 Task: Search one way flight ticket for 5 adults, 2 children, 1 infant in seat and 1 infant on lap in economy from Texarkana: Texarkana Regional Airport (webb Field) to Gillette: Gillette Campbell County Airport on 5-1-2023. Choice of flights is Westjet. Number of bags: 2 checked bags. Price is upto 73000. Outbound departure time preference is 19:30. Flight should be less emission only.
Action: Mouse moved to (323, 210)
Screenshot: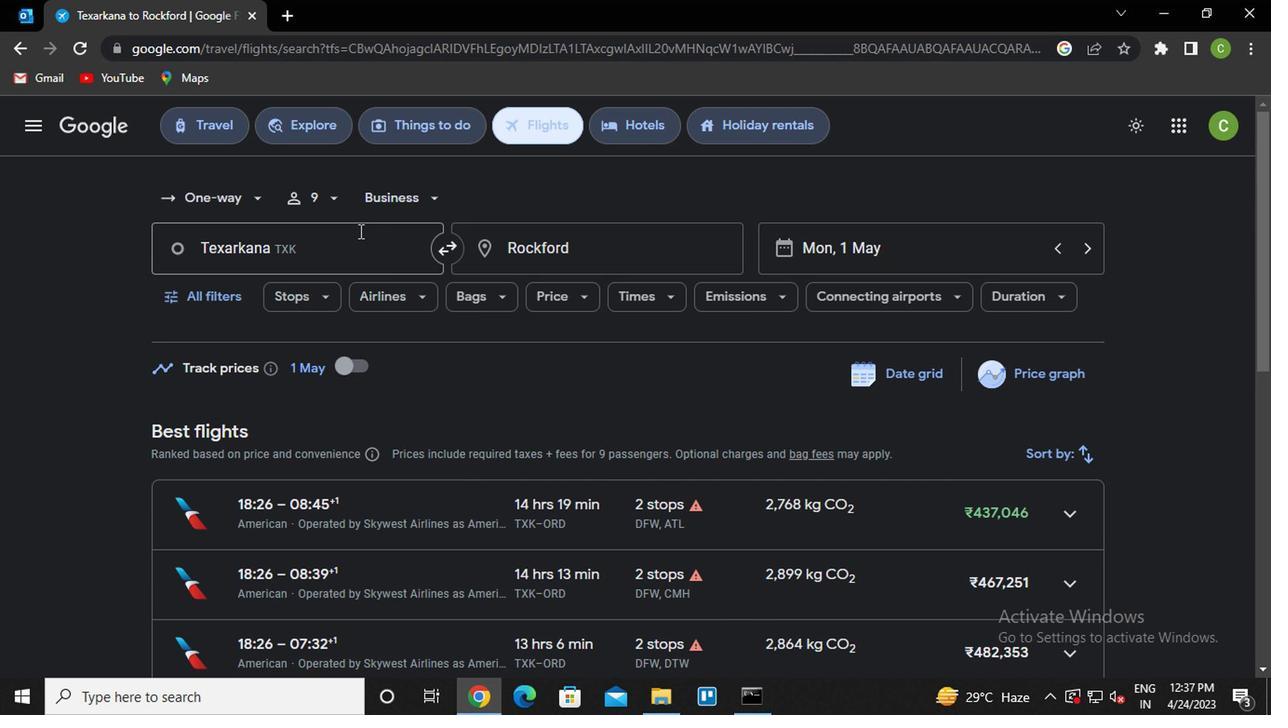 
Action: Mouse pressed left at (323, 210)
Screenshot: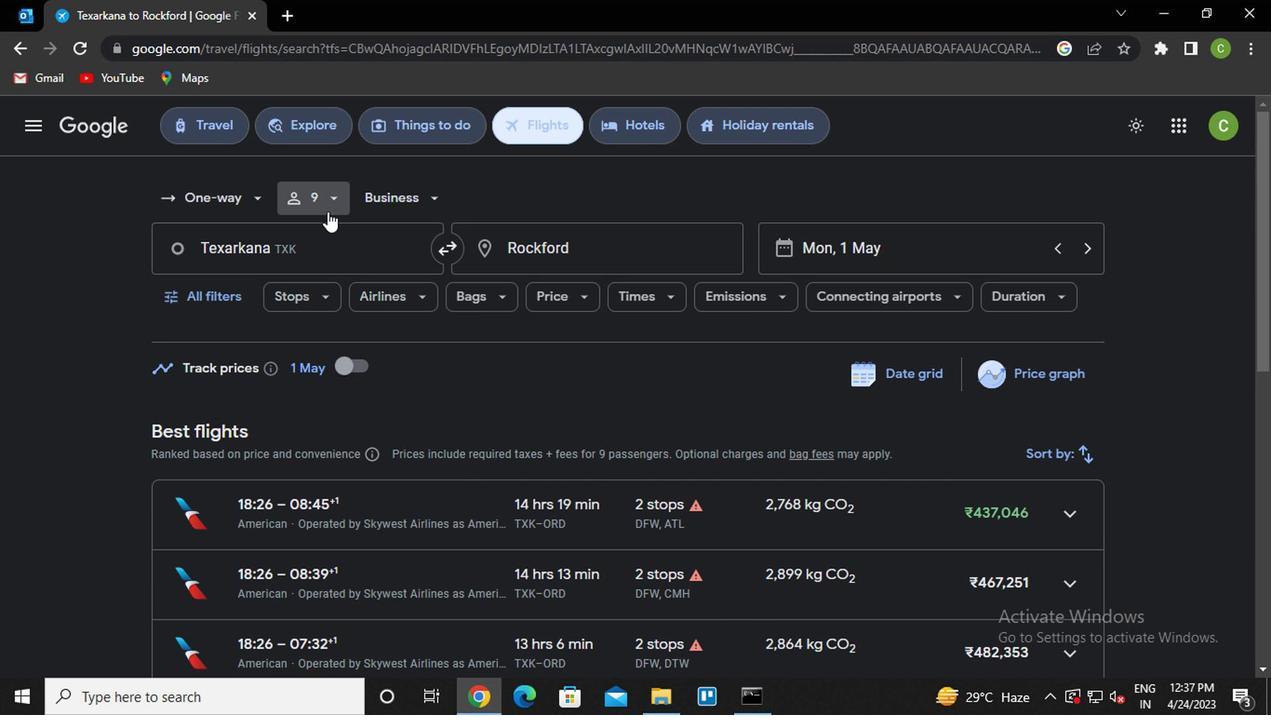
Action: Mouse moved to (456, 291)
Screenshot: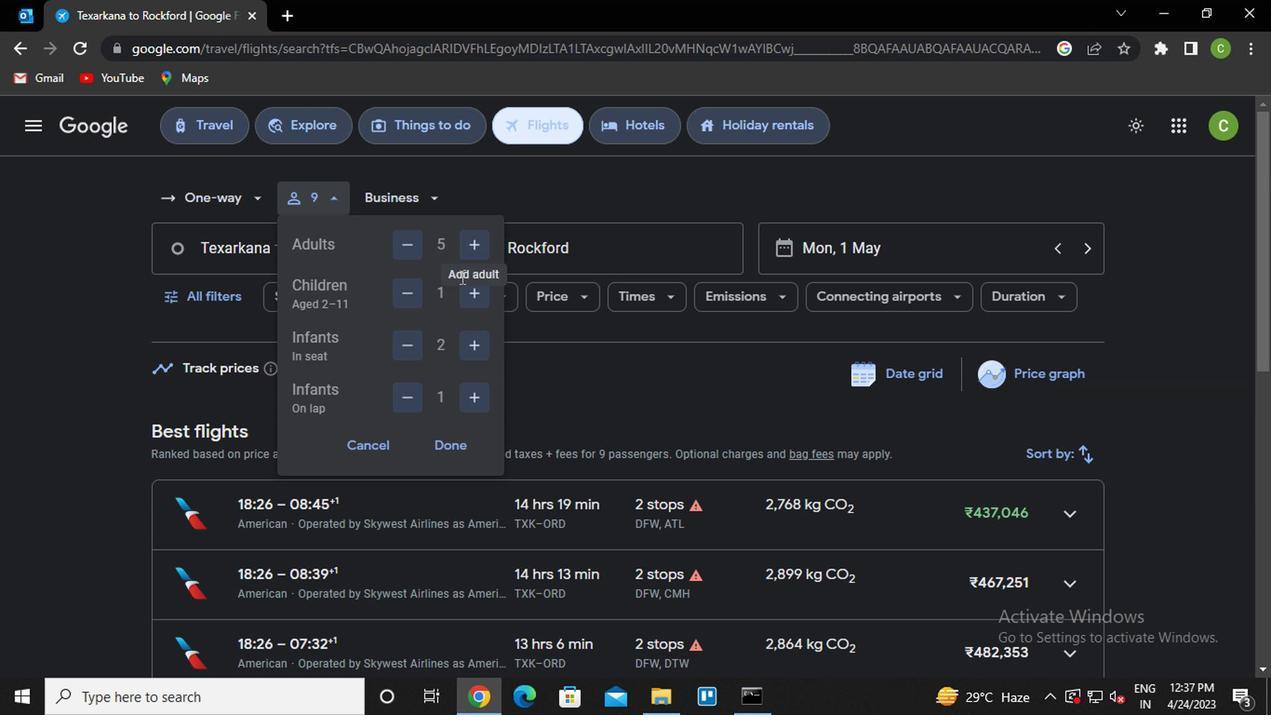 
Action: Mouse pressed left at (456, 291)
Screenshot: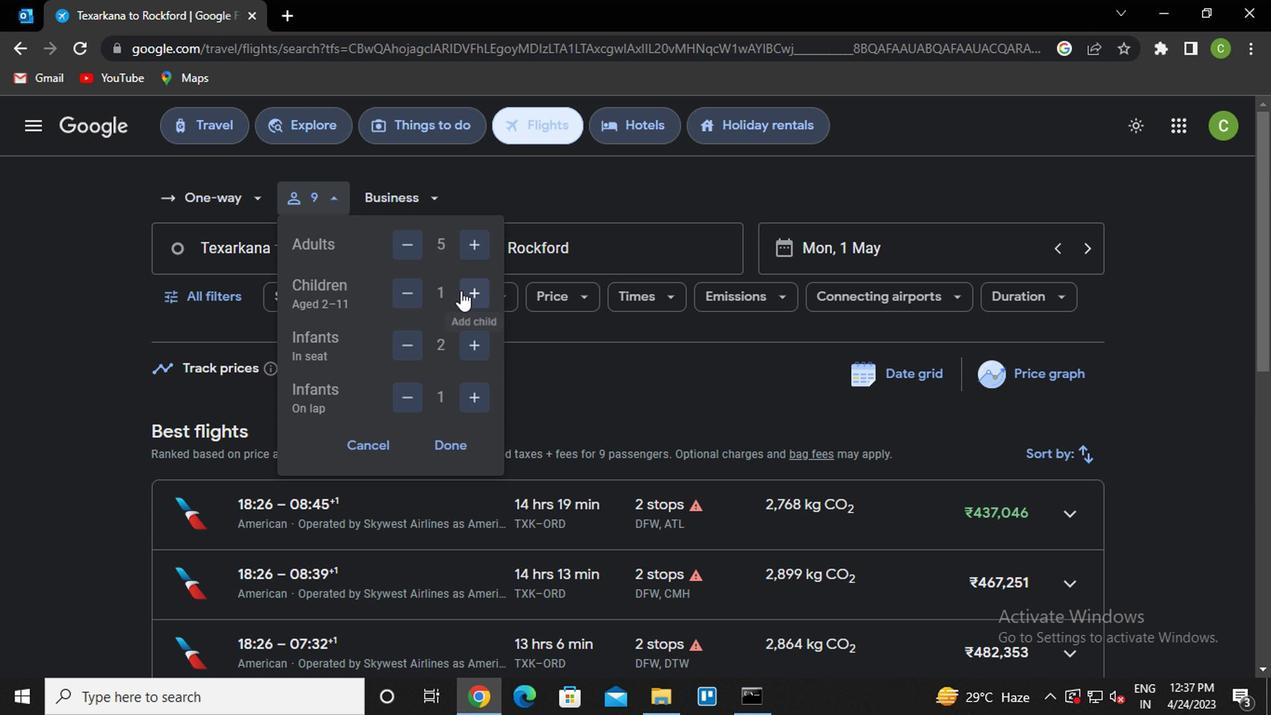
Action: Mouse moved to (407, 342)
Screenshot: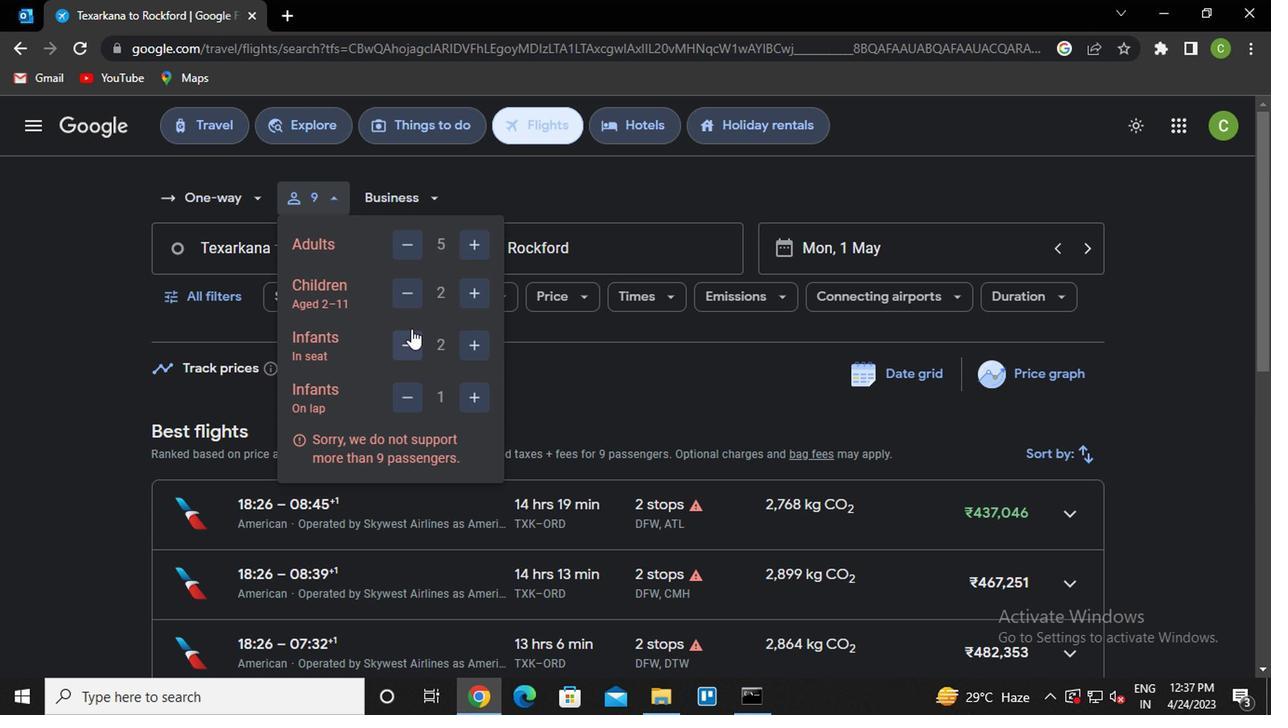 
Action: Mouse pressed left at (407, 342)
Screenshot: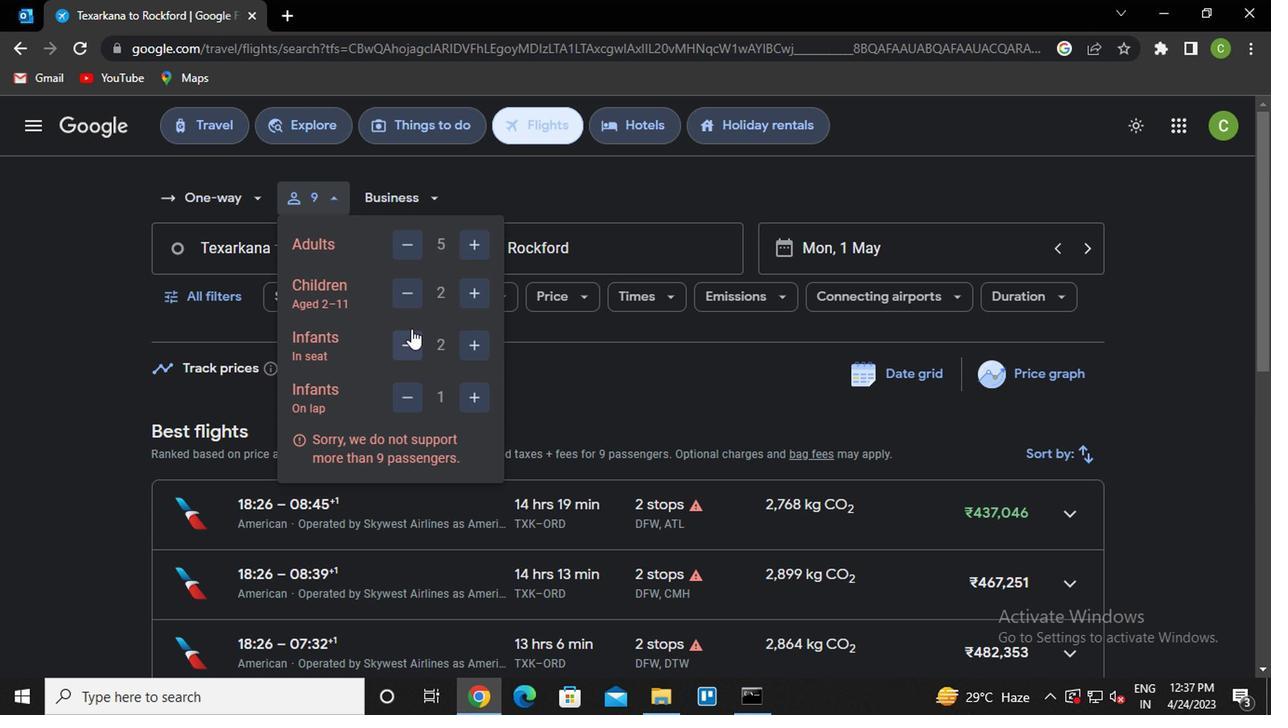
Action: Mouse moved to (440, 452)
Screenshot: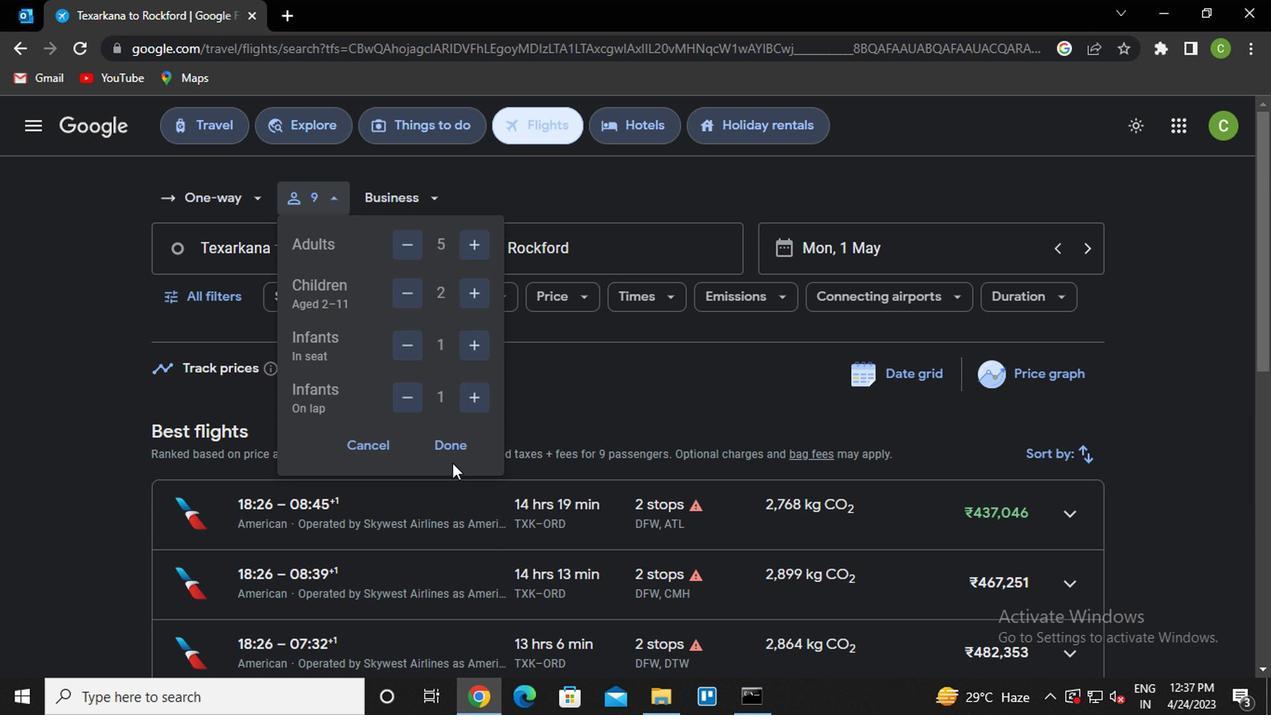 
Action: Mouse pressed left at (440, 452)
Screenshot: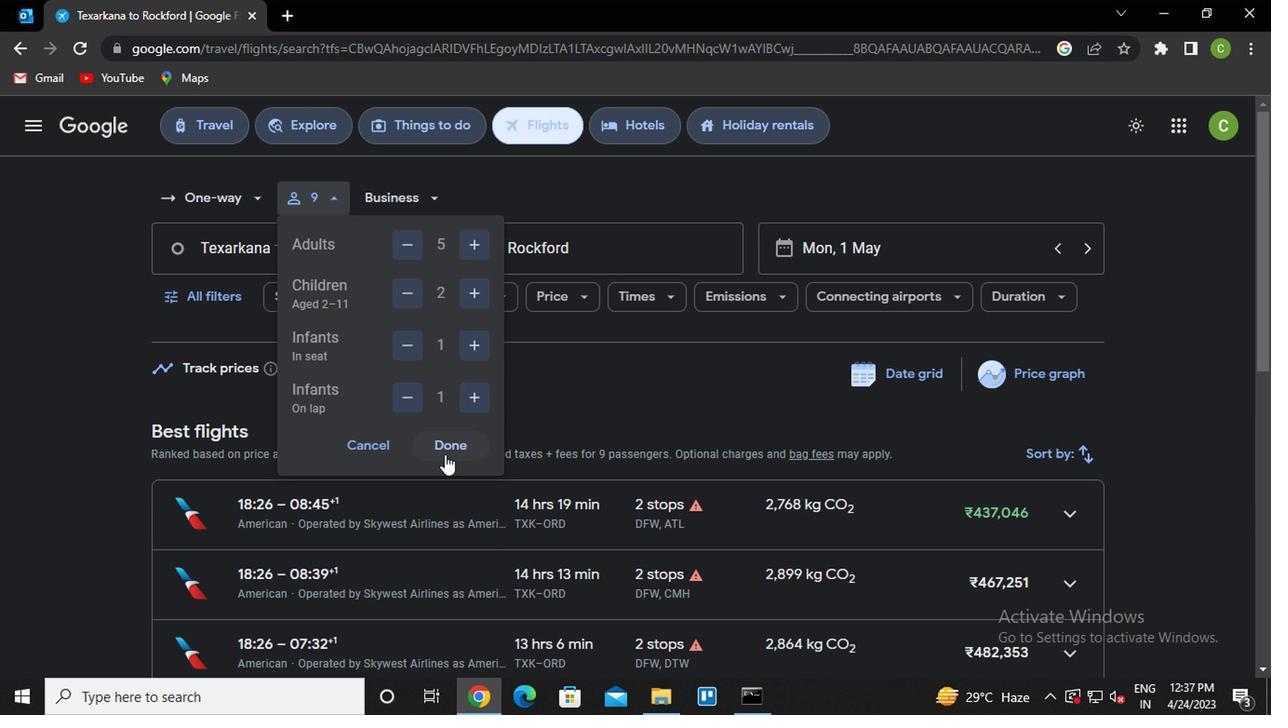 
Action: Mouse moved to (399, 207)
Screenshot: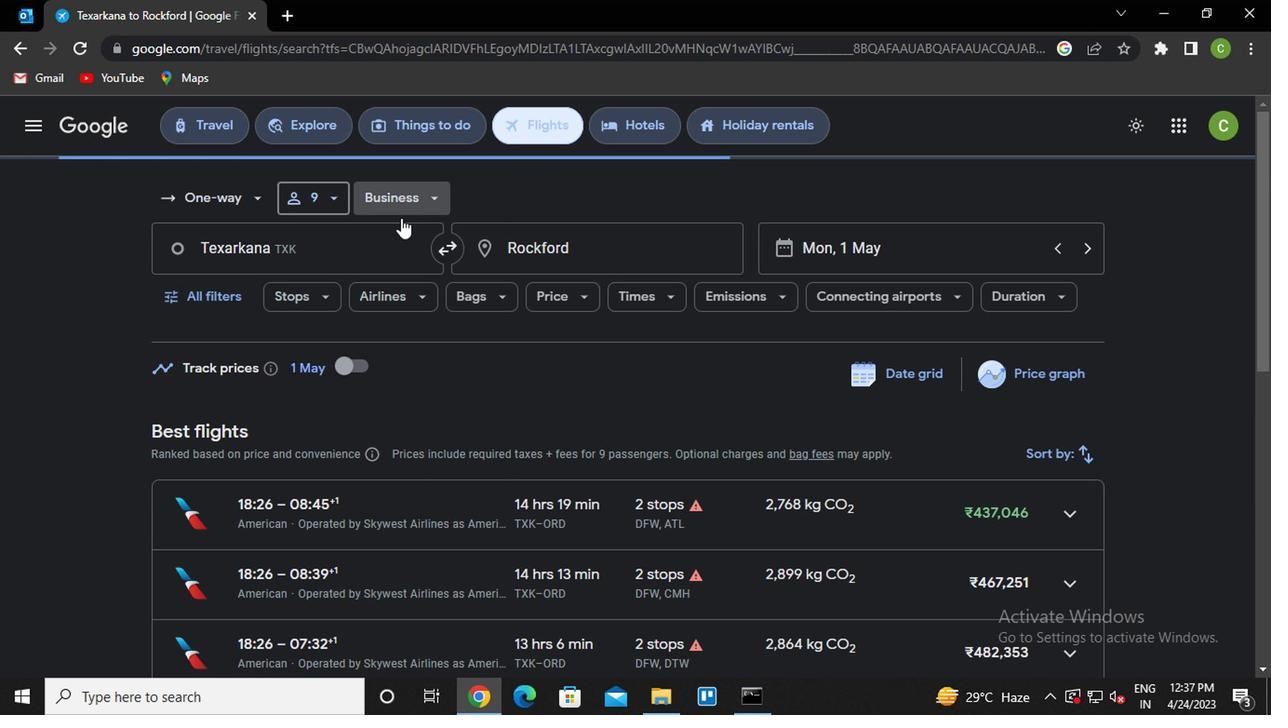 
Action: Mouse pressed left at (399, 207)
Screenshot: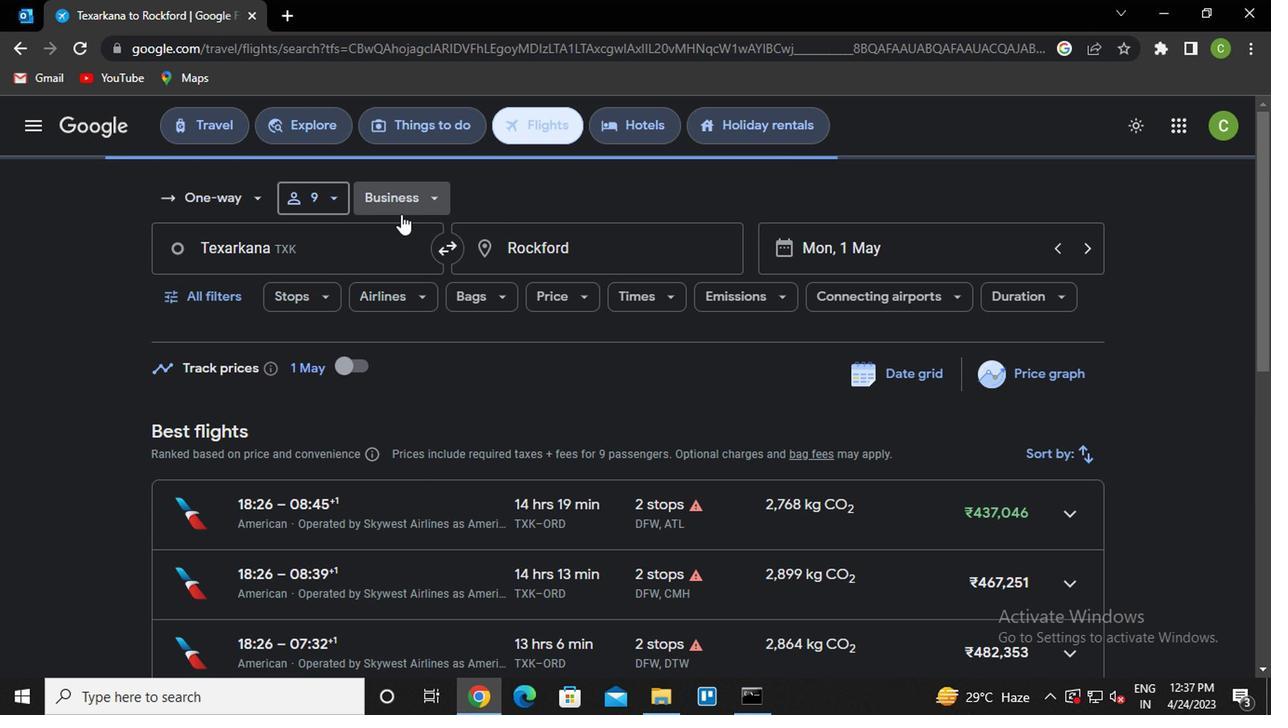 
Action: Mouse moved to (482, 253)
Screenshot: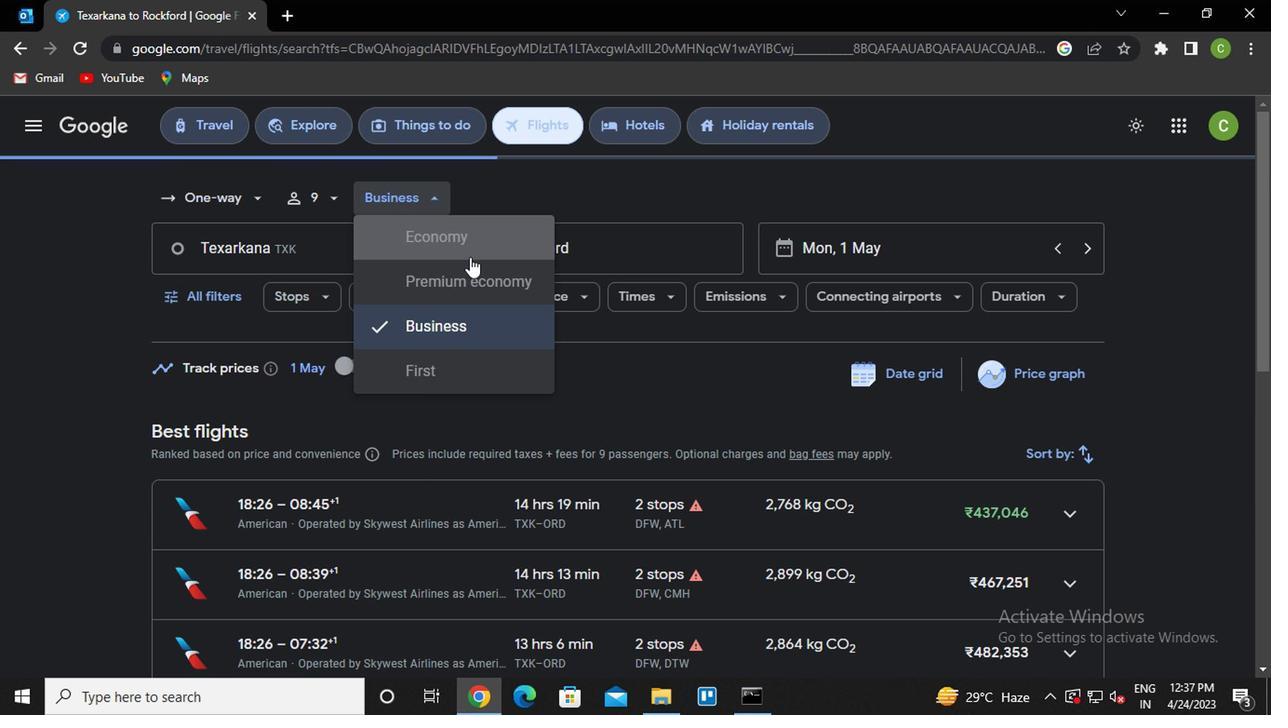 
Action: Mouse pressed left at (482, 253)
Screenshot: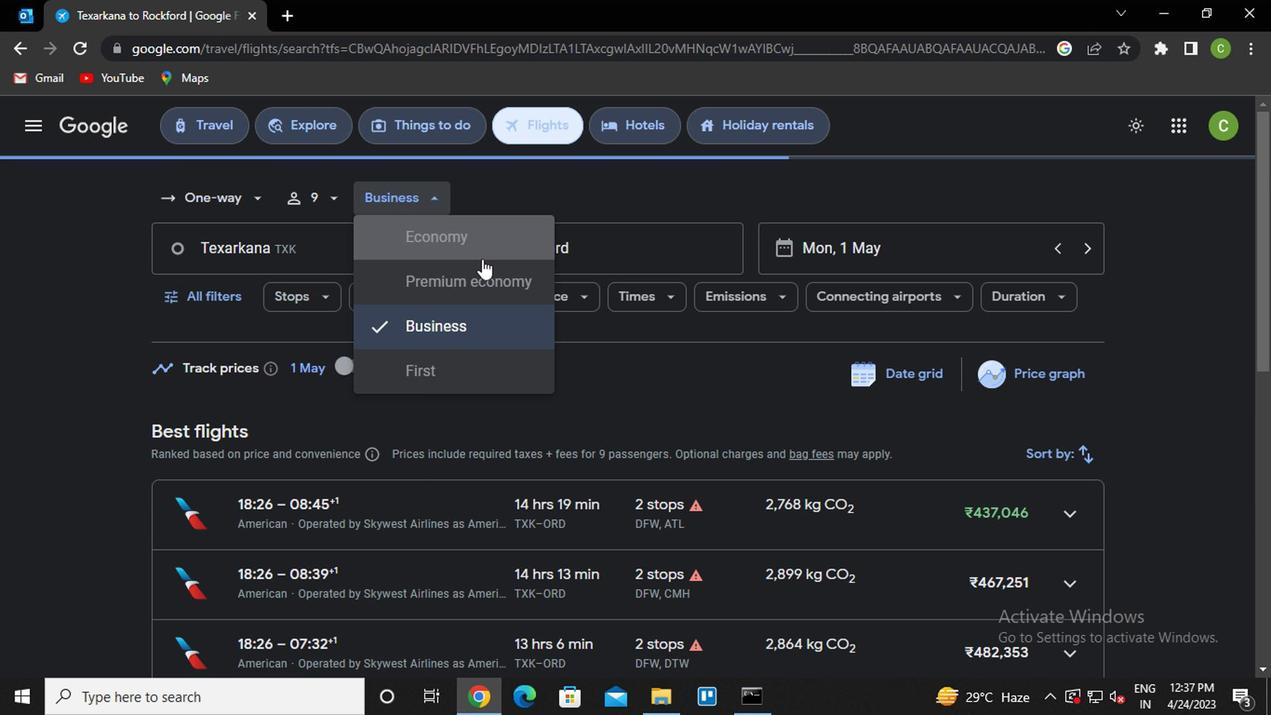 
Action: Mouse moved to (307, 264)
Screenshot: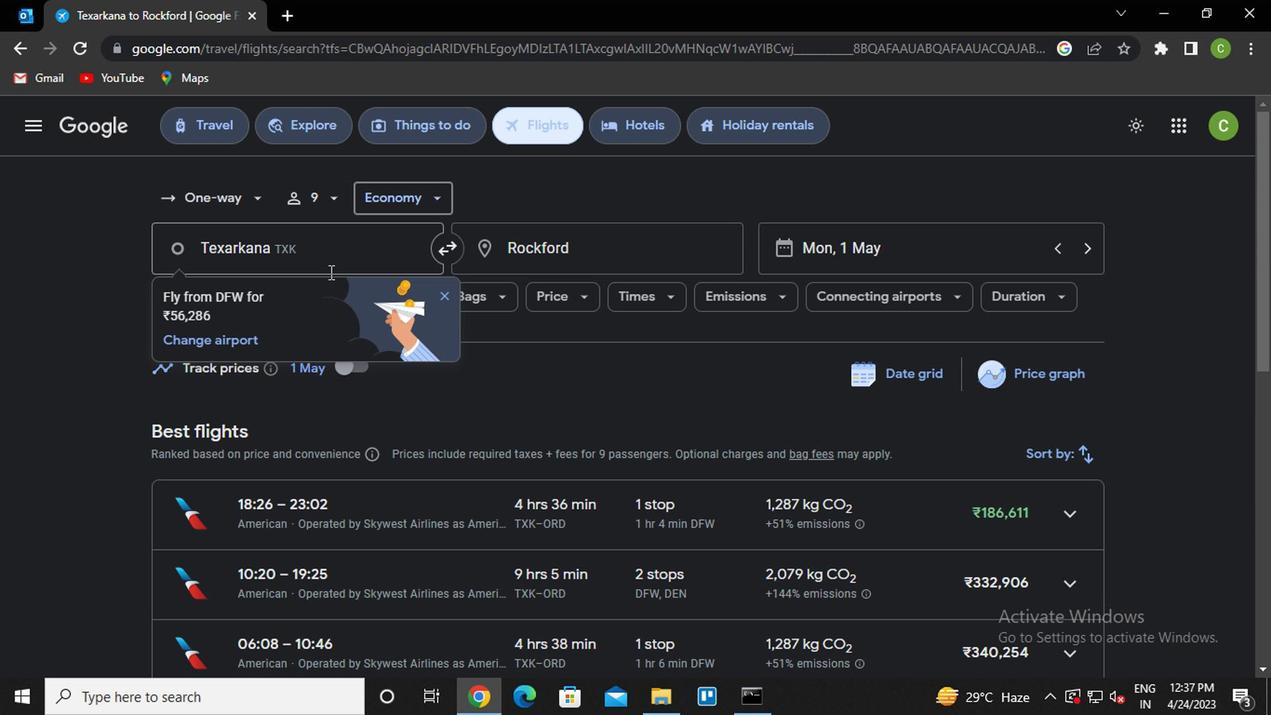 
Action: Mouse pressed left at (307, 264)
Screenshot: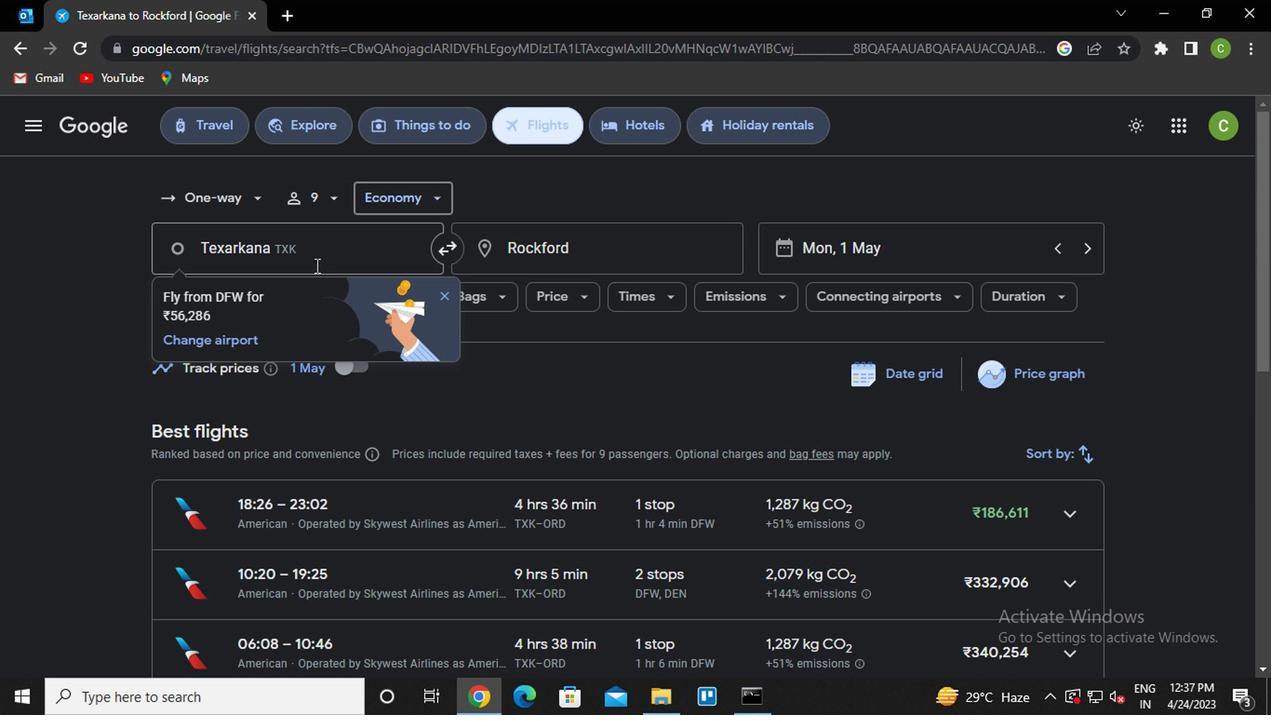 
Action: Mouse moved to (349, 306)
Screenshot: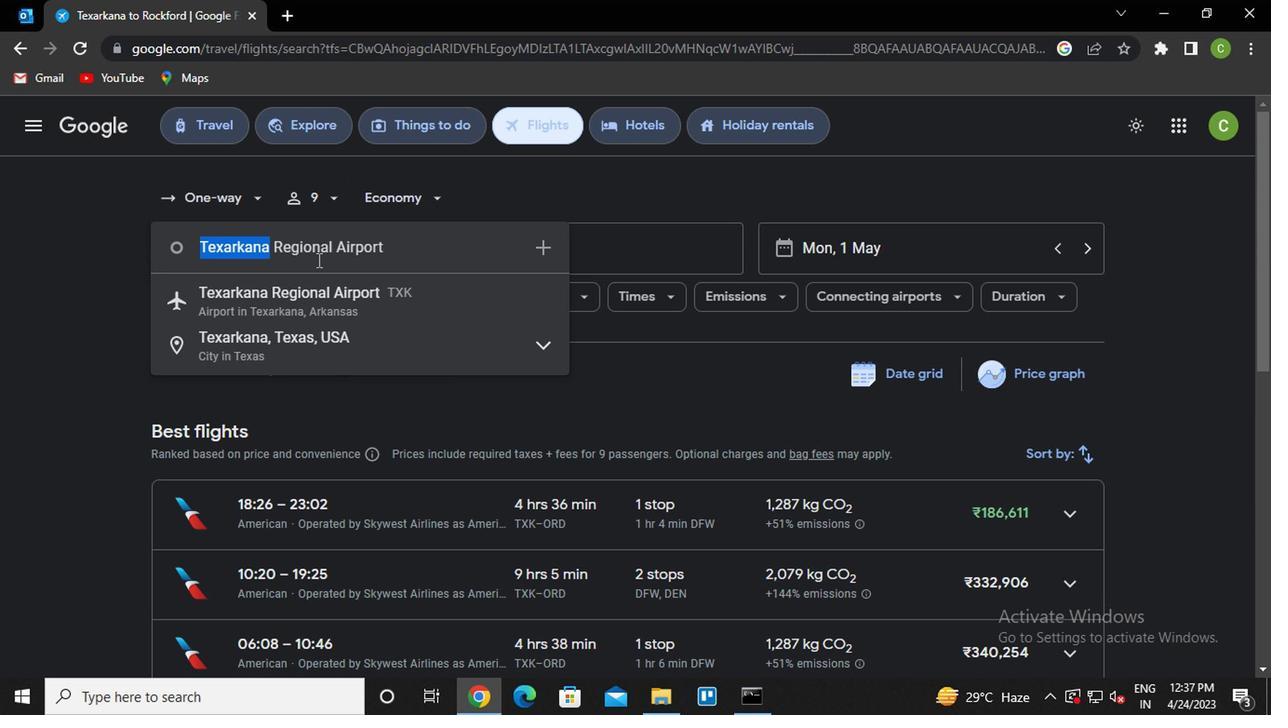 
Action: Mouse pressed left at (349, 306)
Screenshot: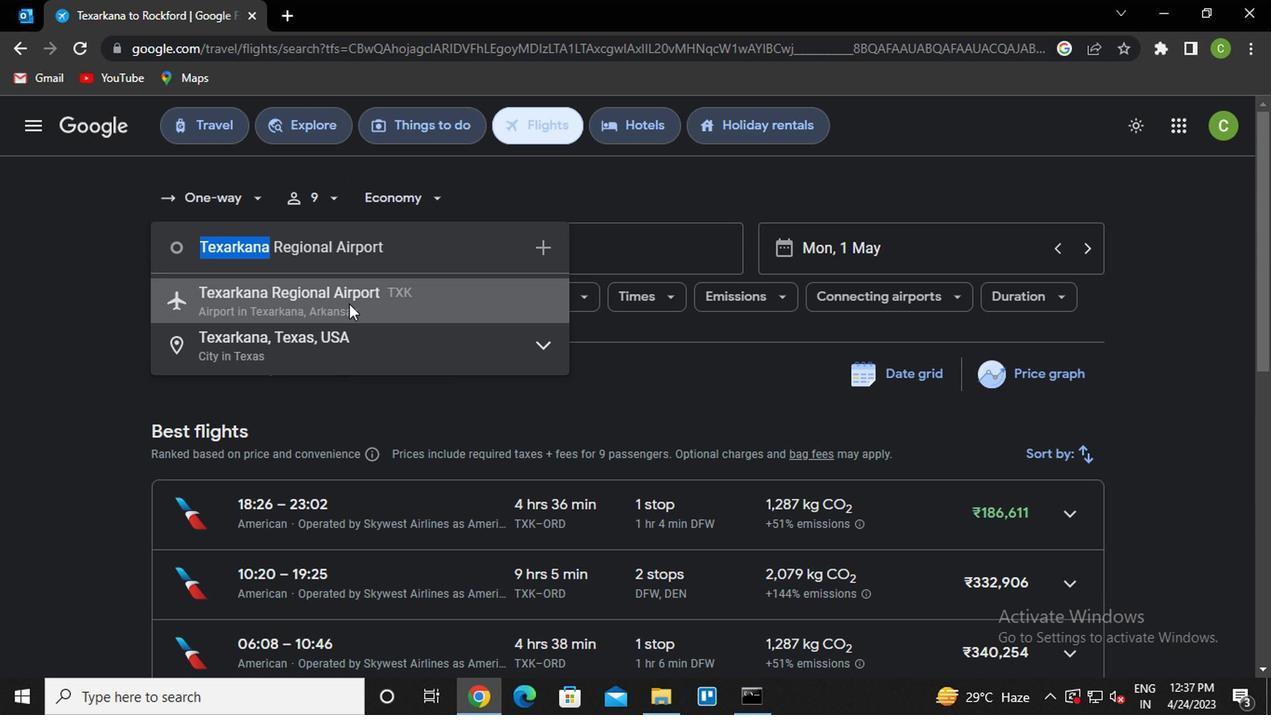 
Action: Mouse moved to (593, 256)
Screenshot: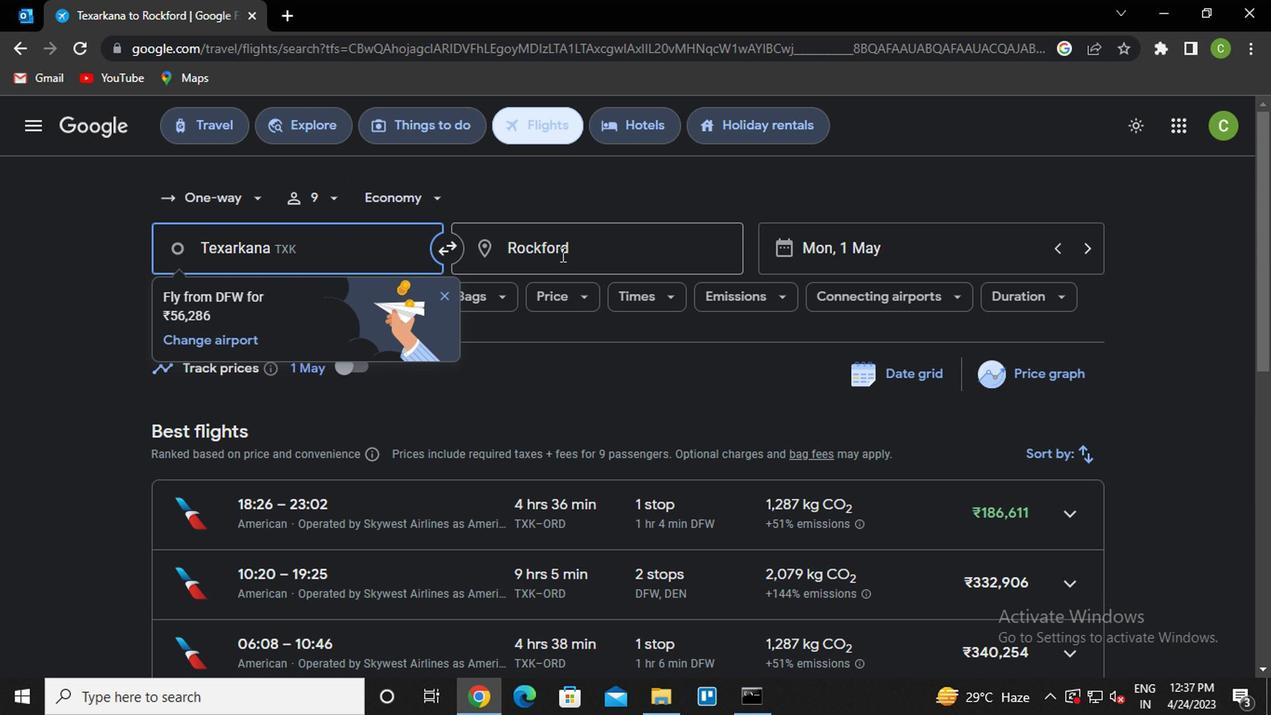 
Action: Mouse pressed left at (593, 256)
Screenshot: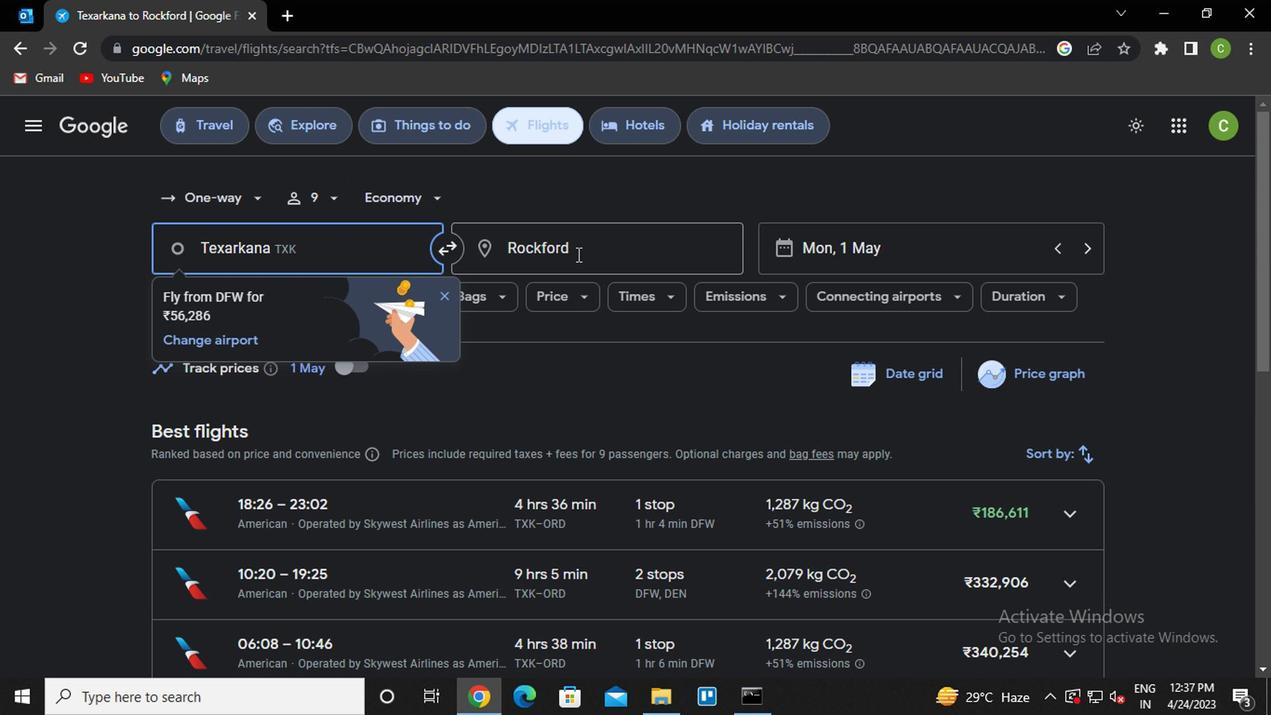 
Action: Mouse moved to (621, 286)
Screenshot: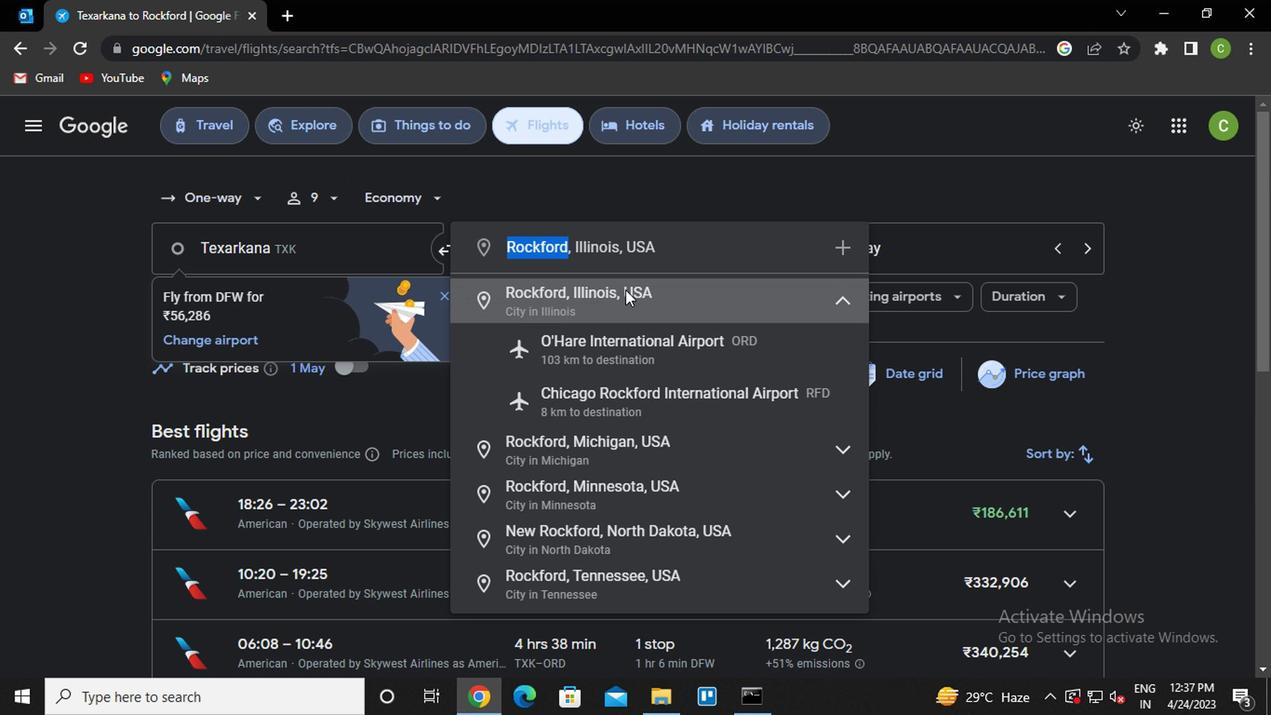 
Action: Key pressed g<Key.caps_lock>illette<Key.enter>
Screenshot: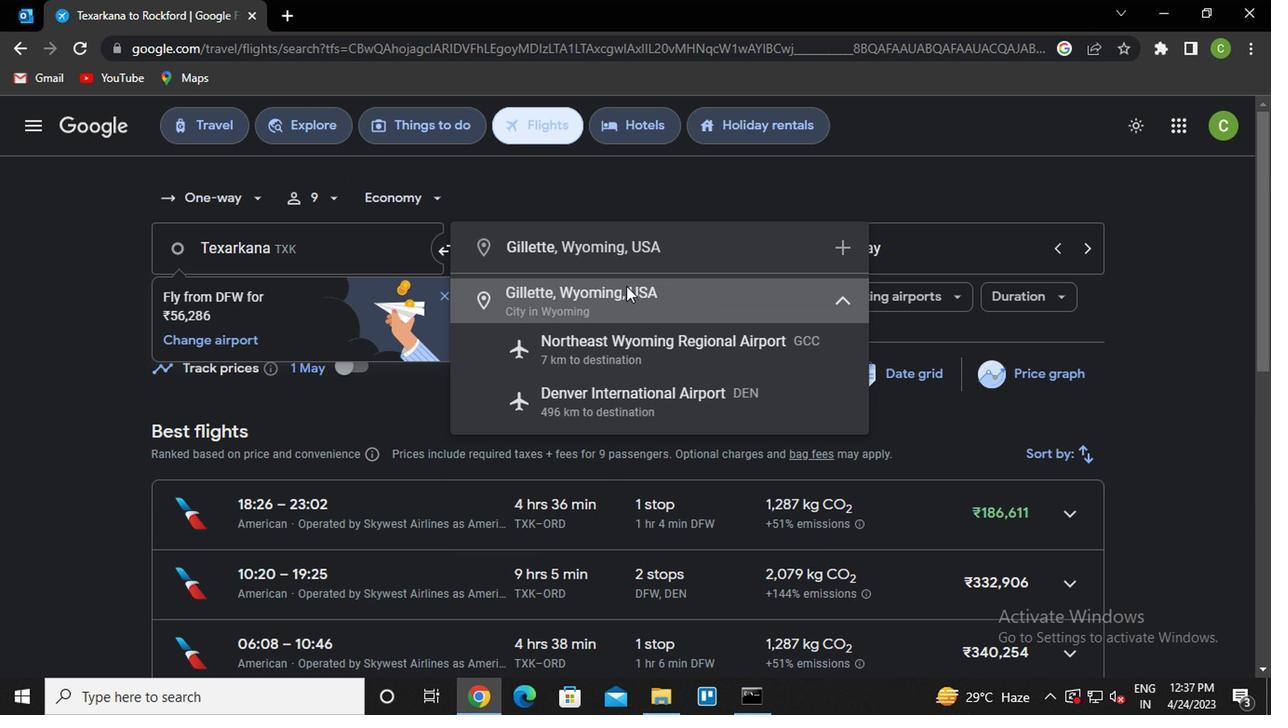 
Action: Mouse moved to (121, 302)
Screenshot: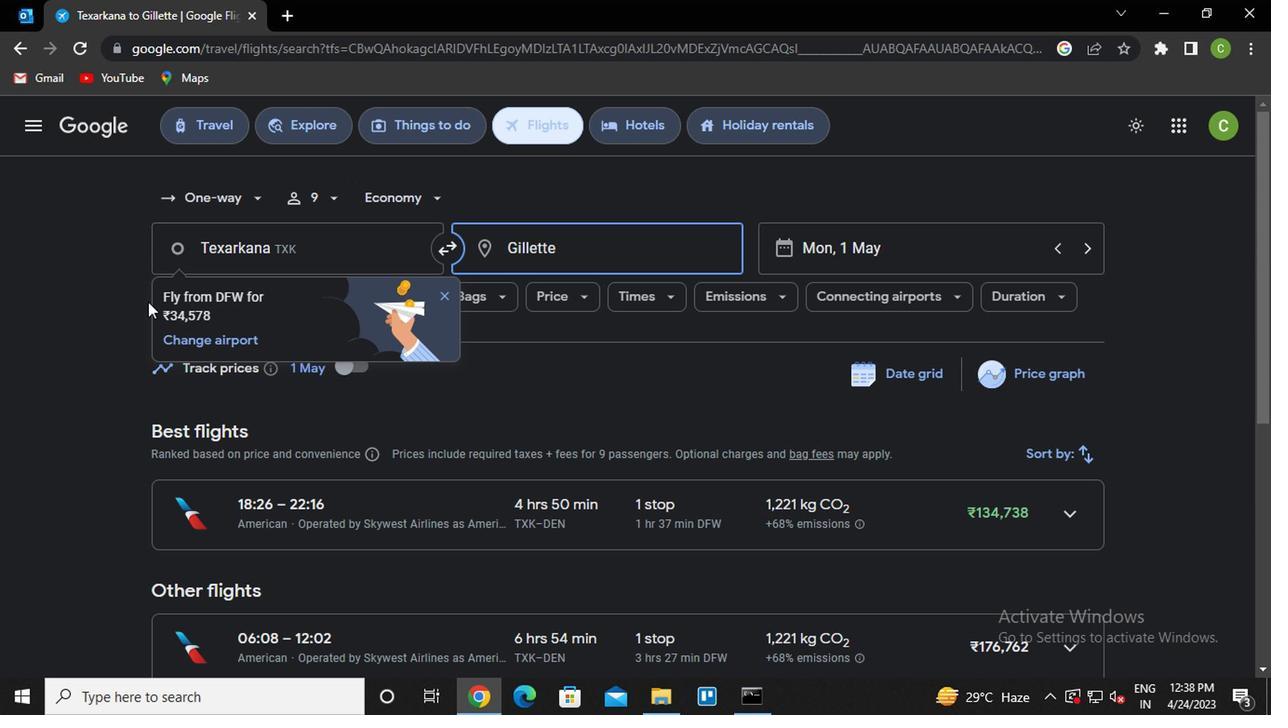 
Action: Mouse pressed left at (121, 302)
Screenshot: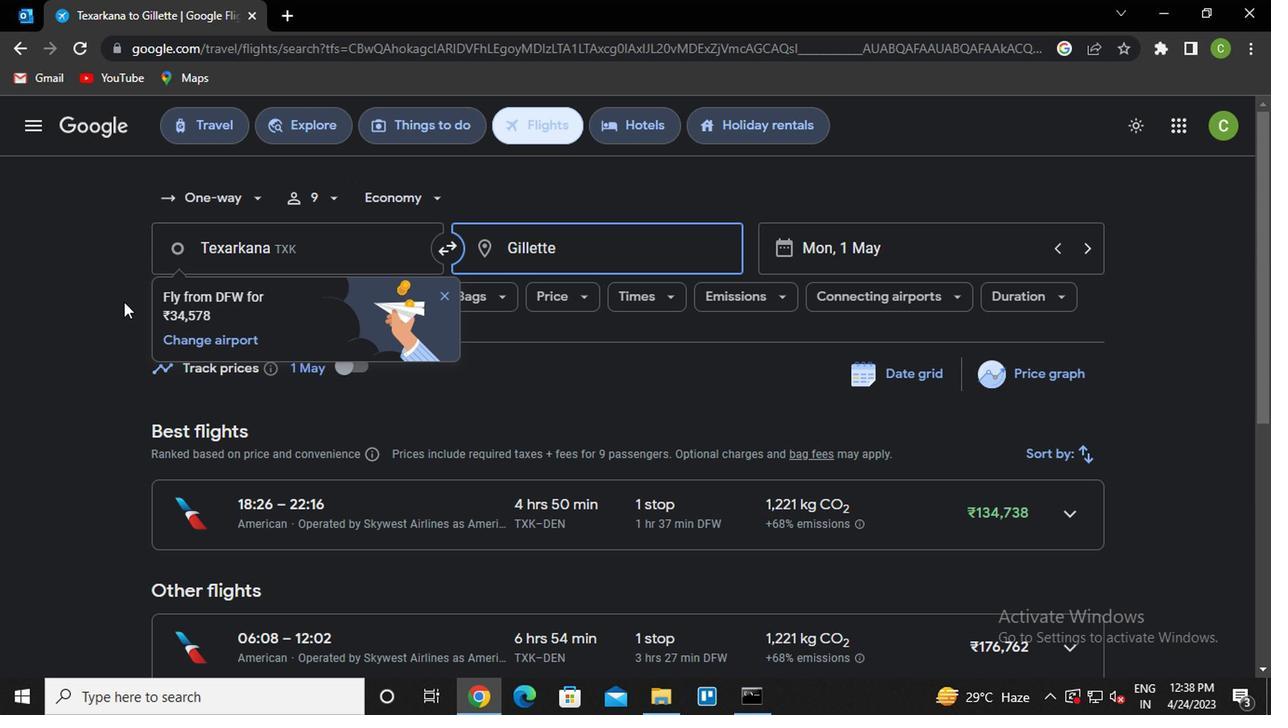 
Action: Mouse moved to (439, 293)
Screenshot: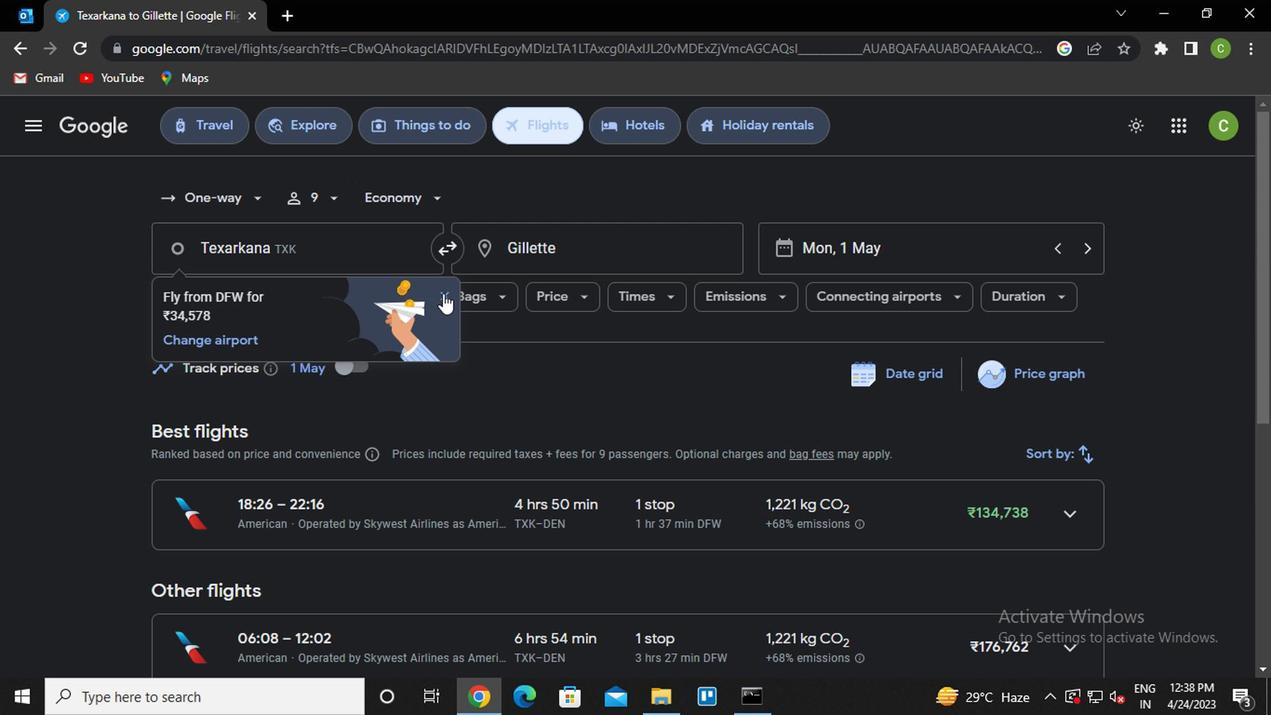 
Action: Mouse pressed left at (439, 293)
Screenshot: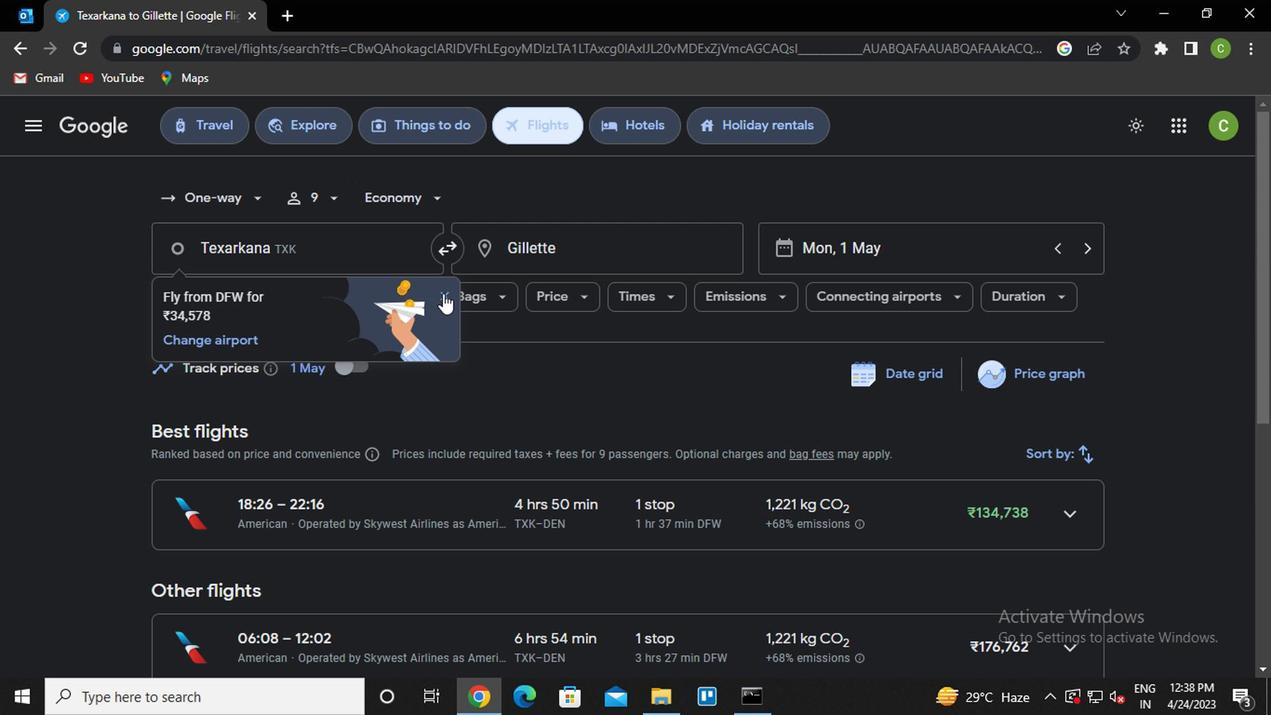 
Action: Mouse moved to (188, 295)
Screenshot: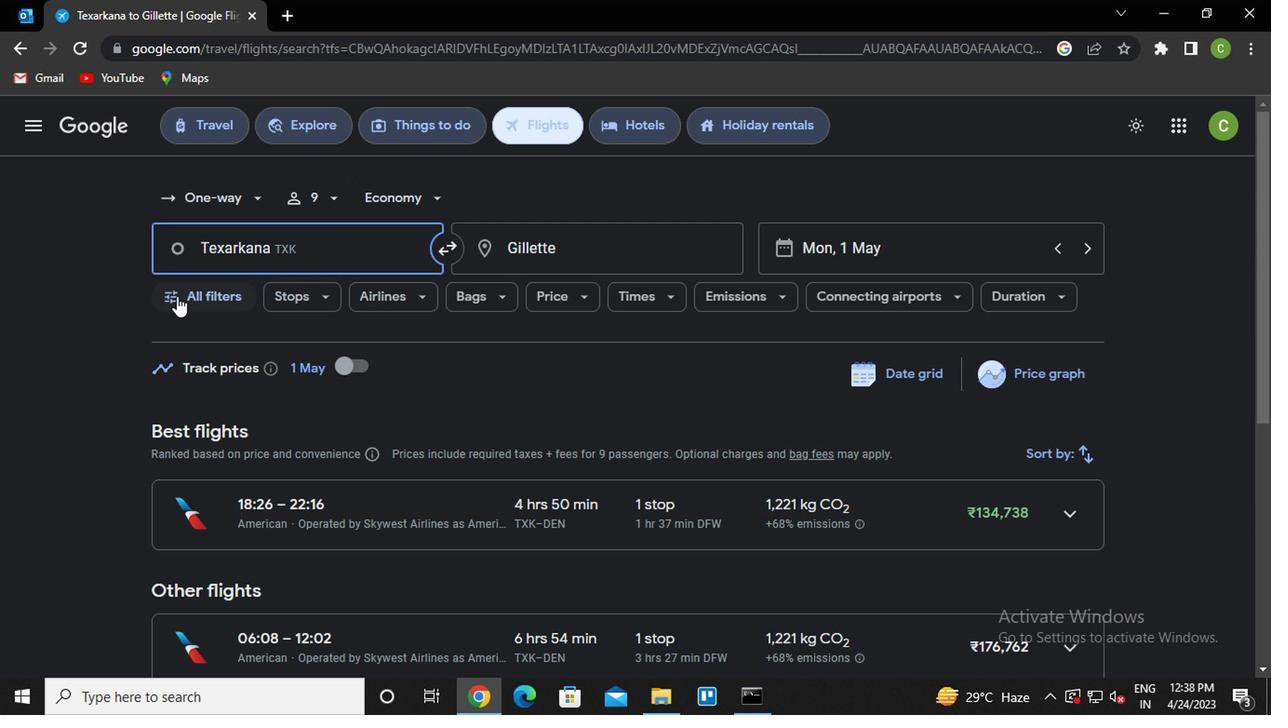 
Action: Mouse pressed left at (188, 295)
Screenshot: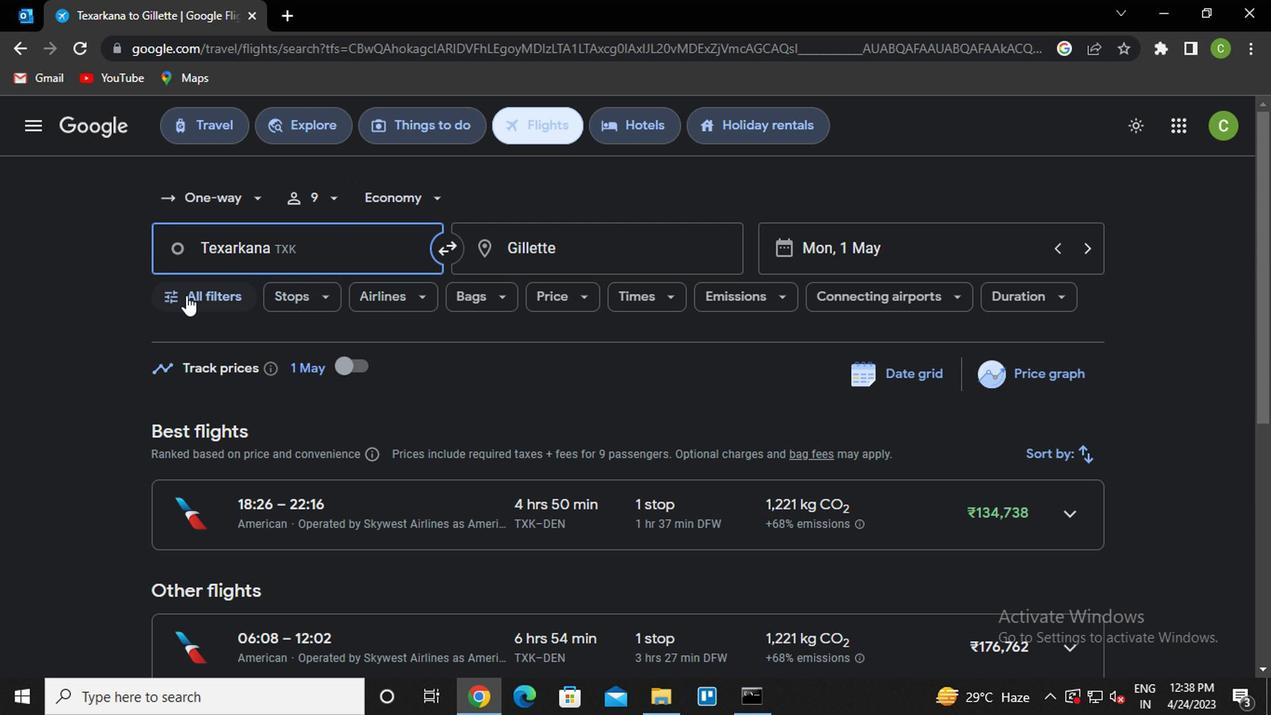 
Action: Mouse moved to (281, 427)
Screenshot: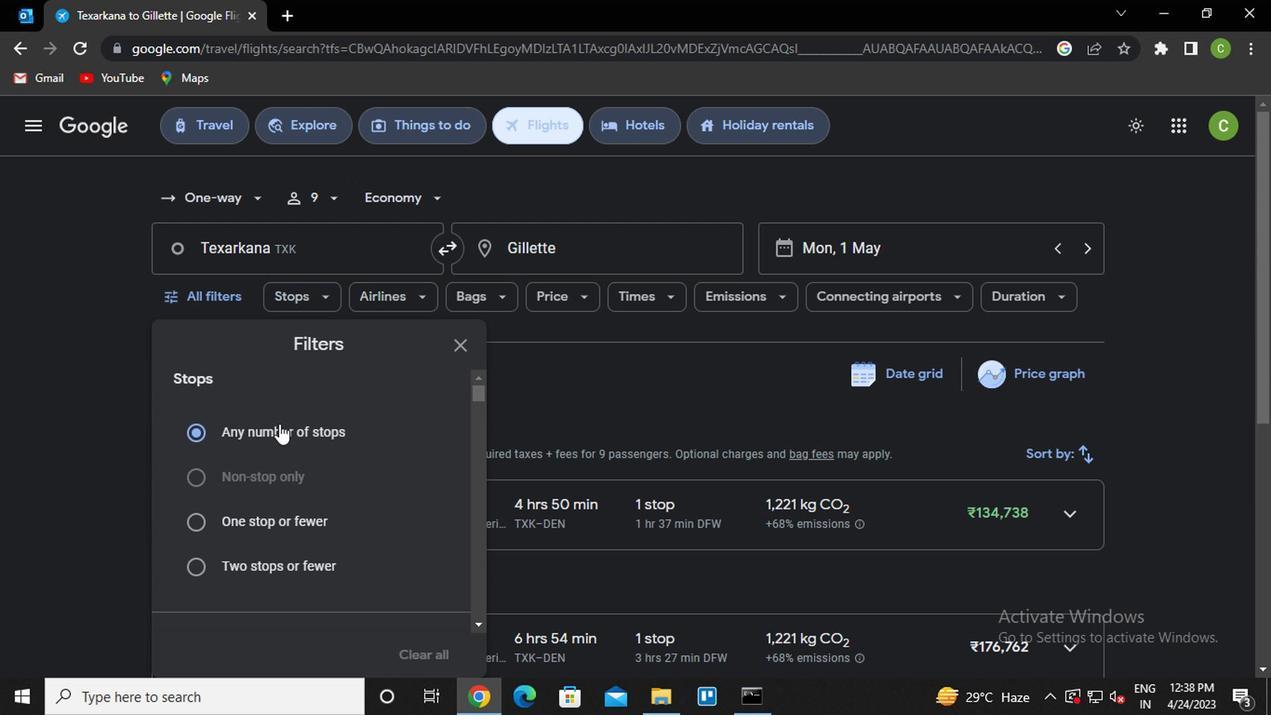 
Action: Mouse scrolled (281, 425) with delta (0, -1)
Screenshot: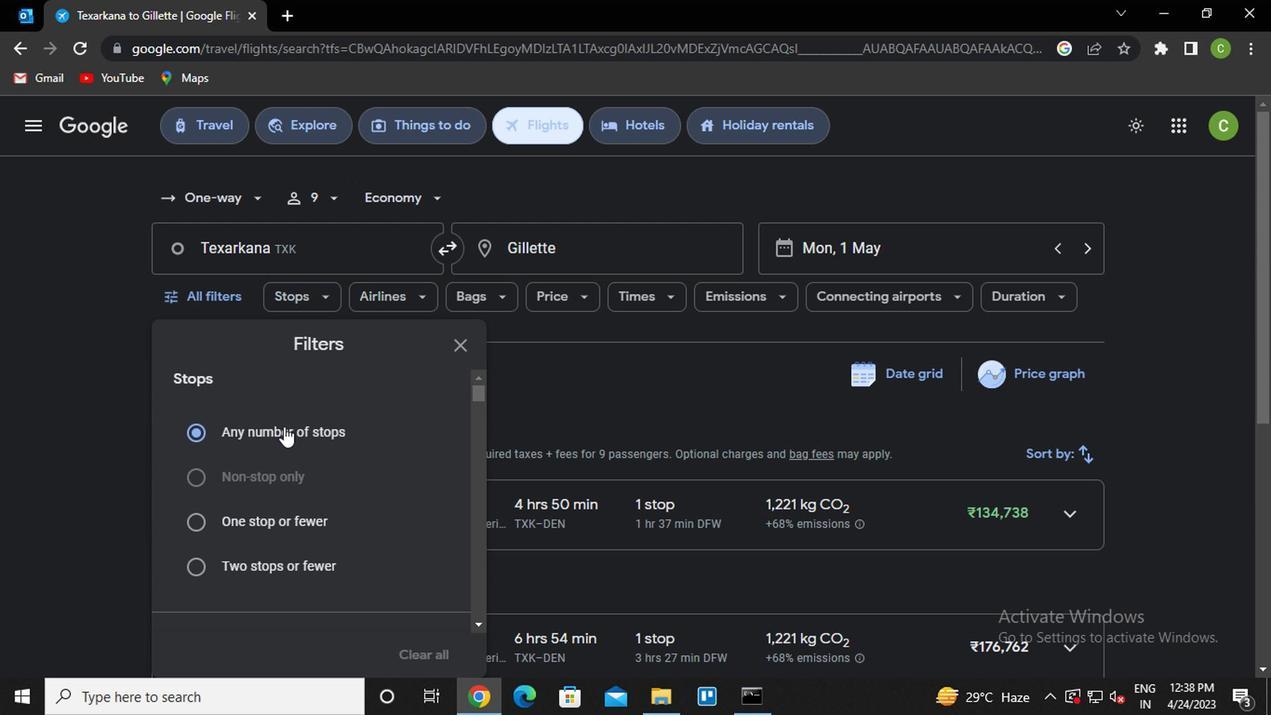 
Action: Mouse scrolled (281, 425) with delta (0, -1)
Screenshot: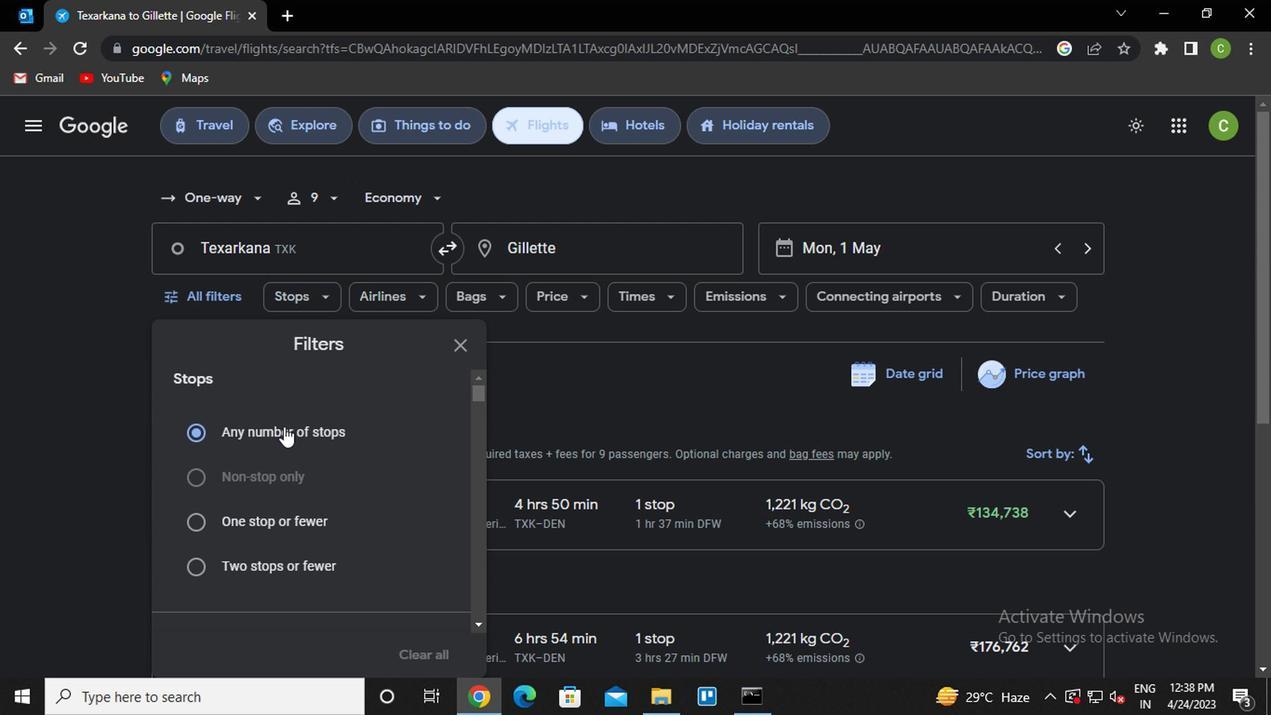 
Action: Mouse scrolled (281, 425) with delta (0, -1)
Screenshot: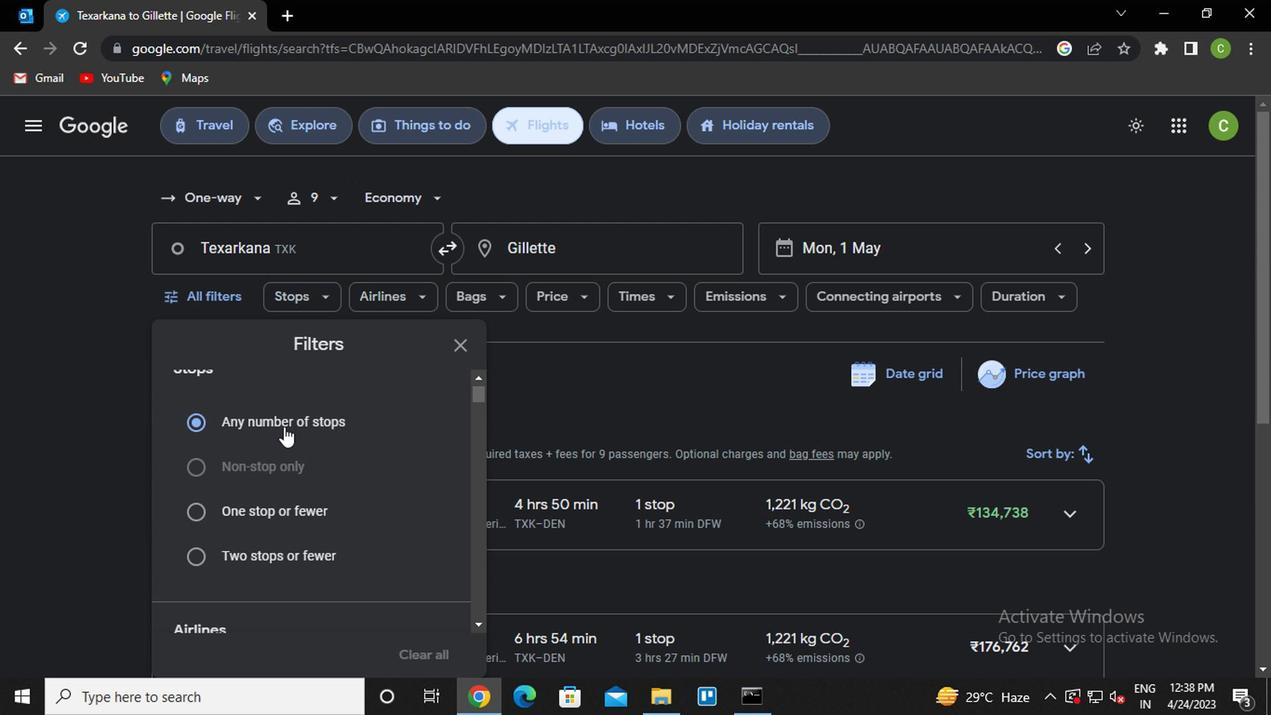 
Action: Mouse scrolled (281, 425) with delta (0, -1)
Screenshot: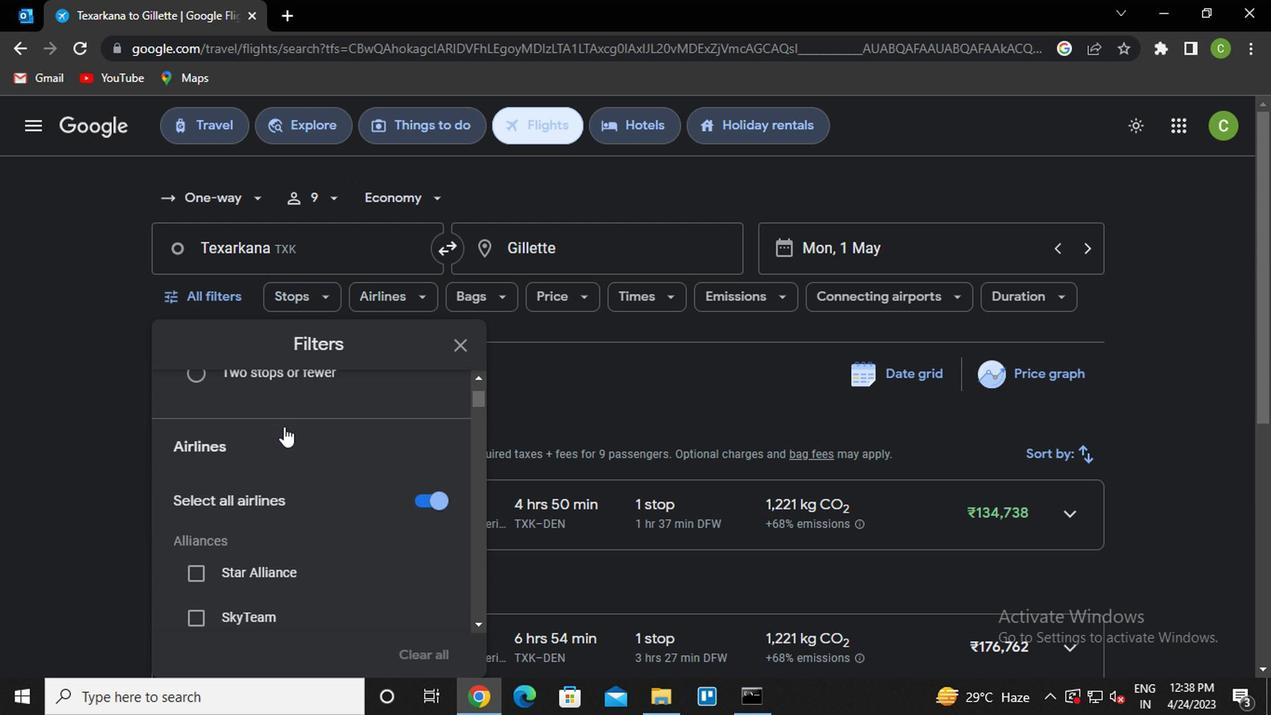 
Action: Mouse moved to (312, 458)
Screenshot: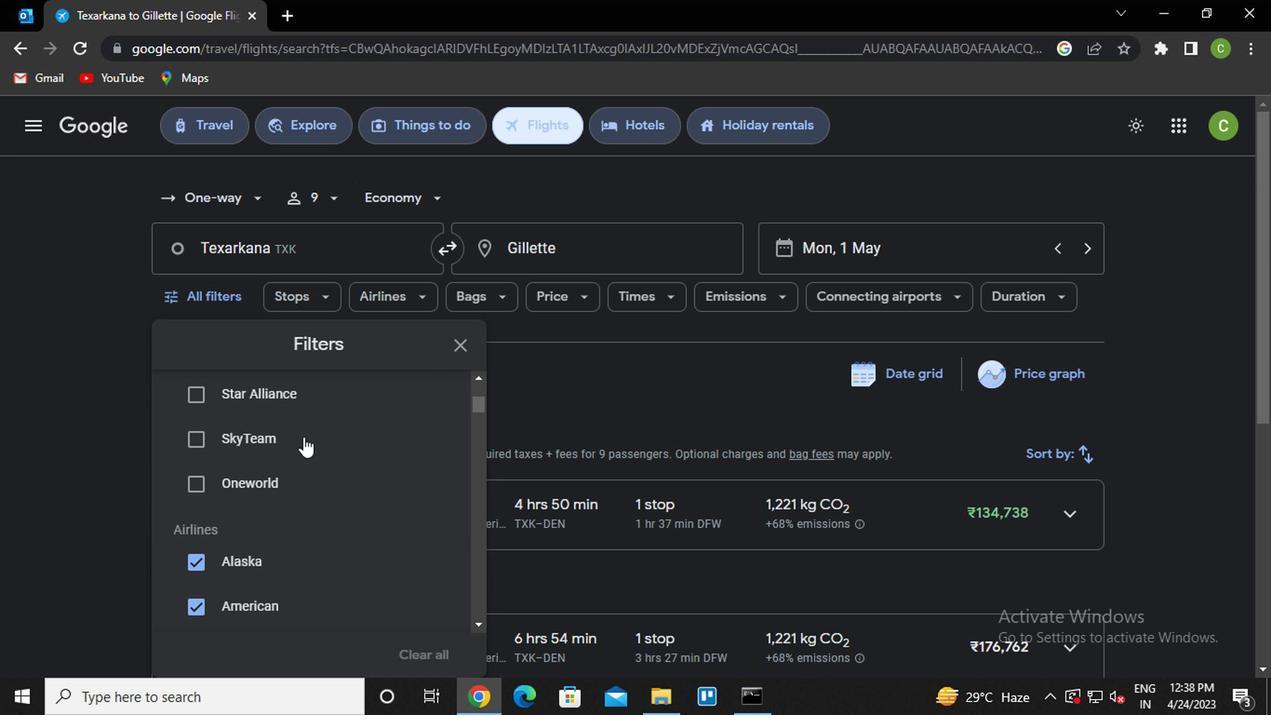 
Action: Mouse scrolled (312, 457) with delta (0, 0)
Screenshot: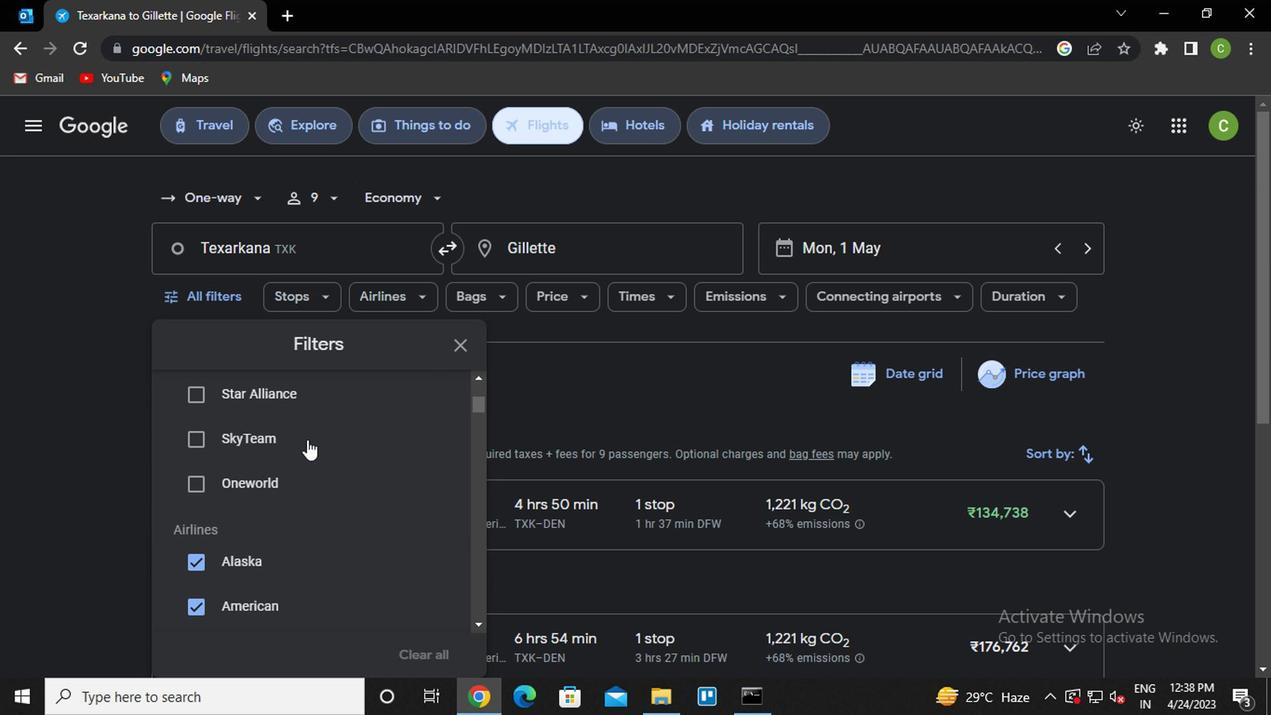 
Action: Mouse scrolled (312, 457) with delta (0, 0)
Screenshot: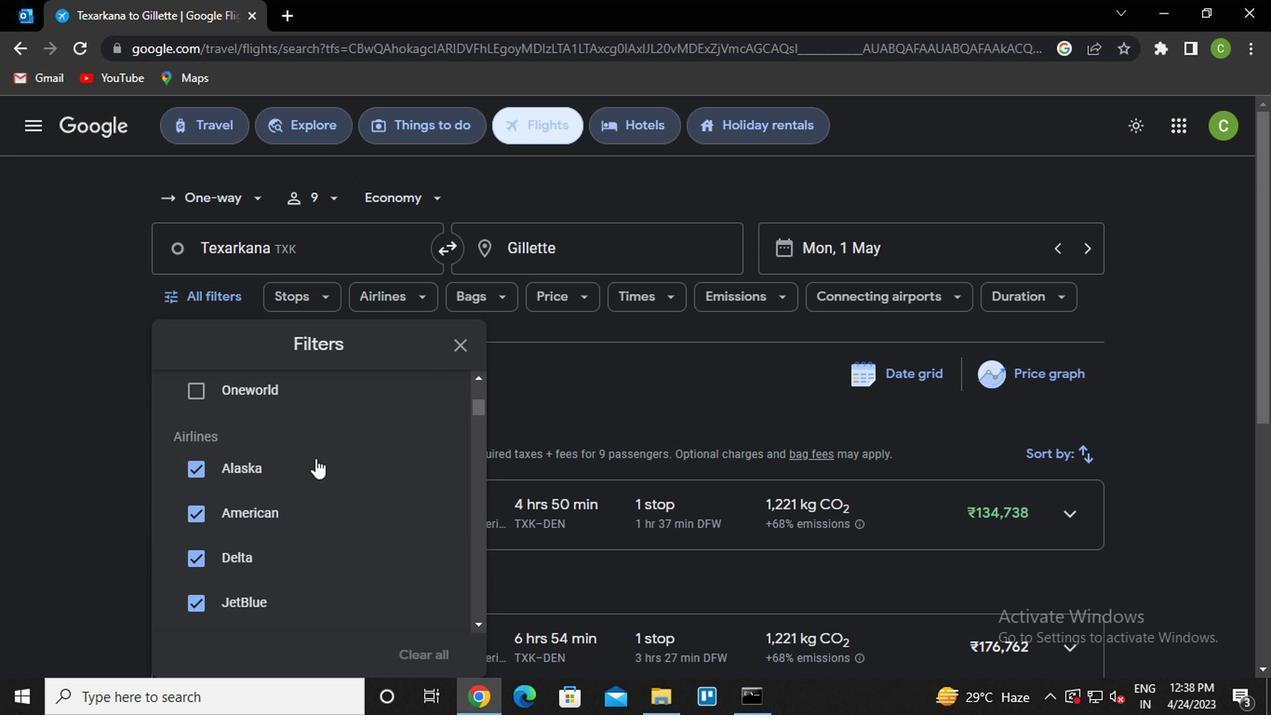 
Action: Mouse scrolled (312, 457) with delta (0, 0)
Screenshot: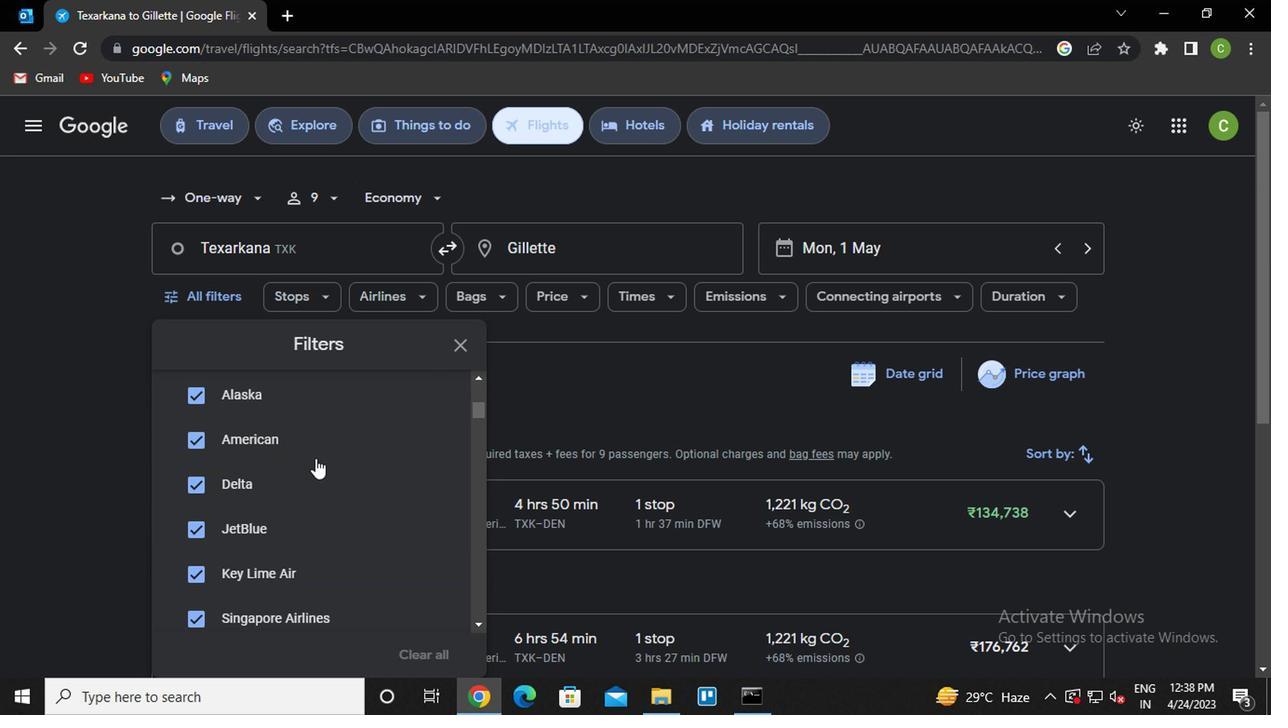 
Action: Mouse moved to (407, 591)
Screenshot: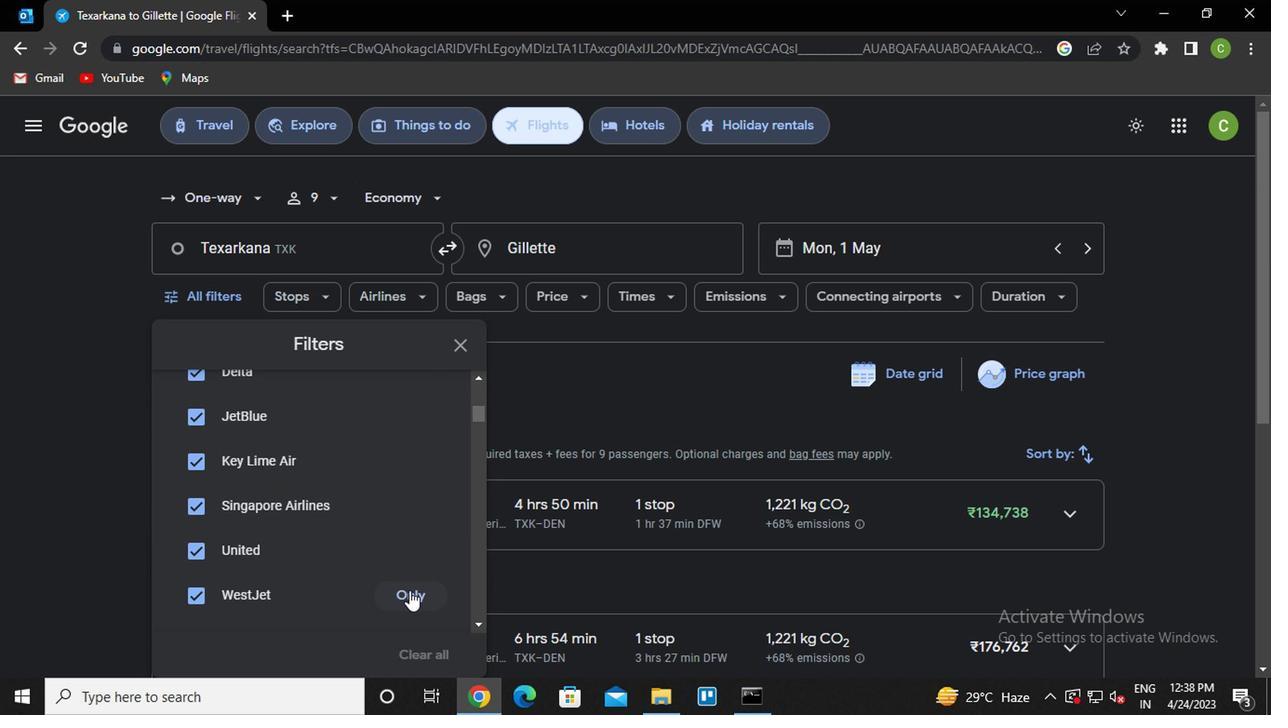
Action: Mouse pressed left at (407, 591)
Screenshot: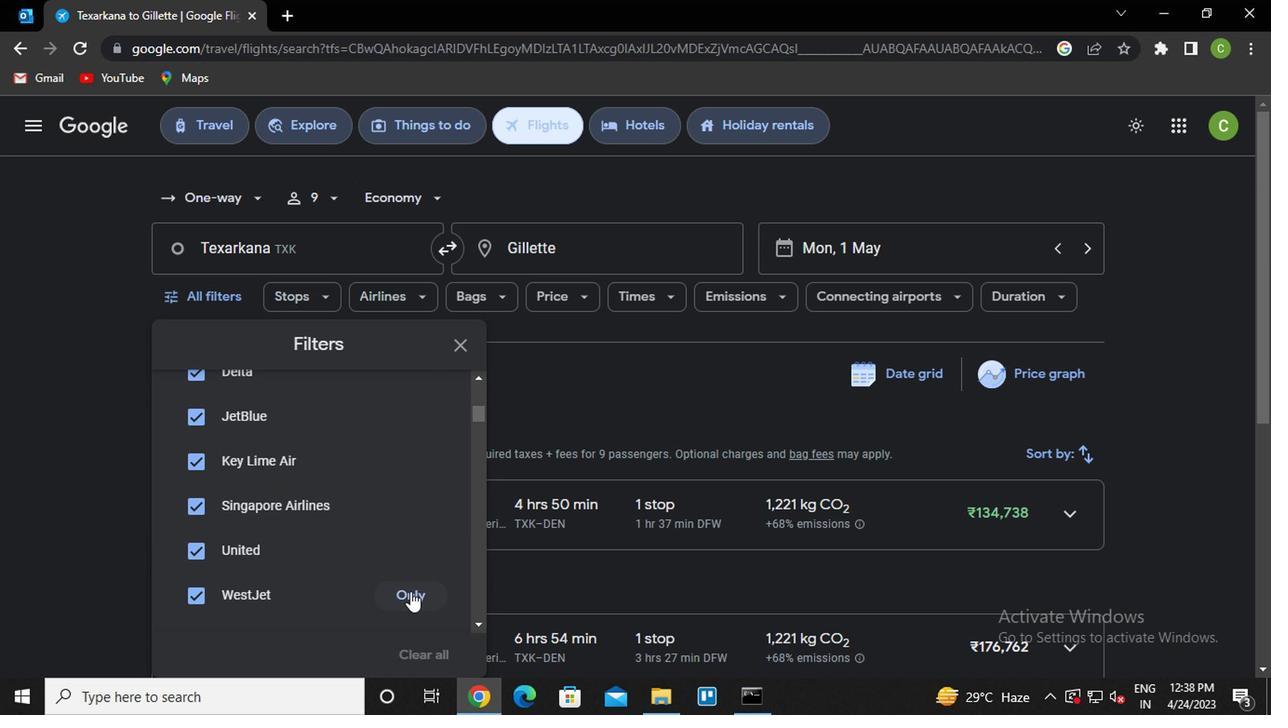 
Action: Mouse moved to (360, 509)
Screenshot: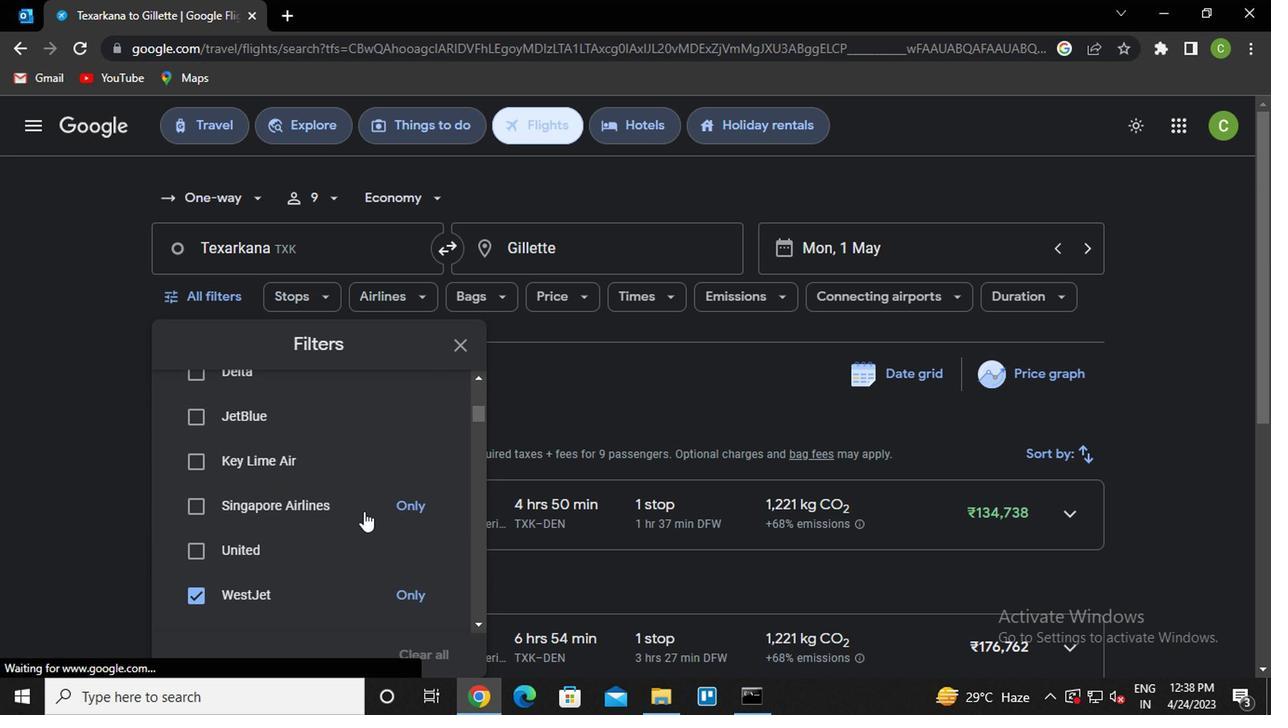 
Action: Mouse scrolled (360, 508) with delta (0, 0)
Screenshot: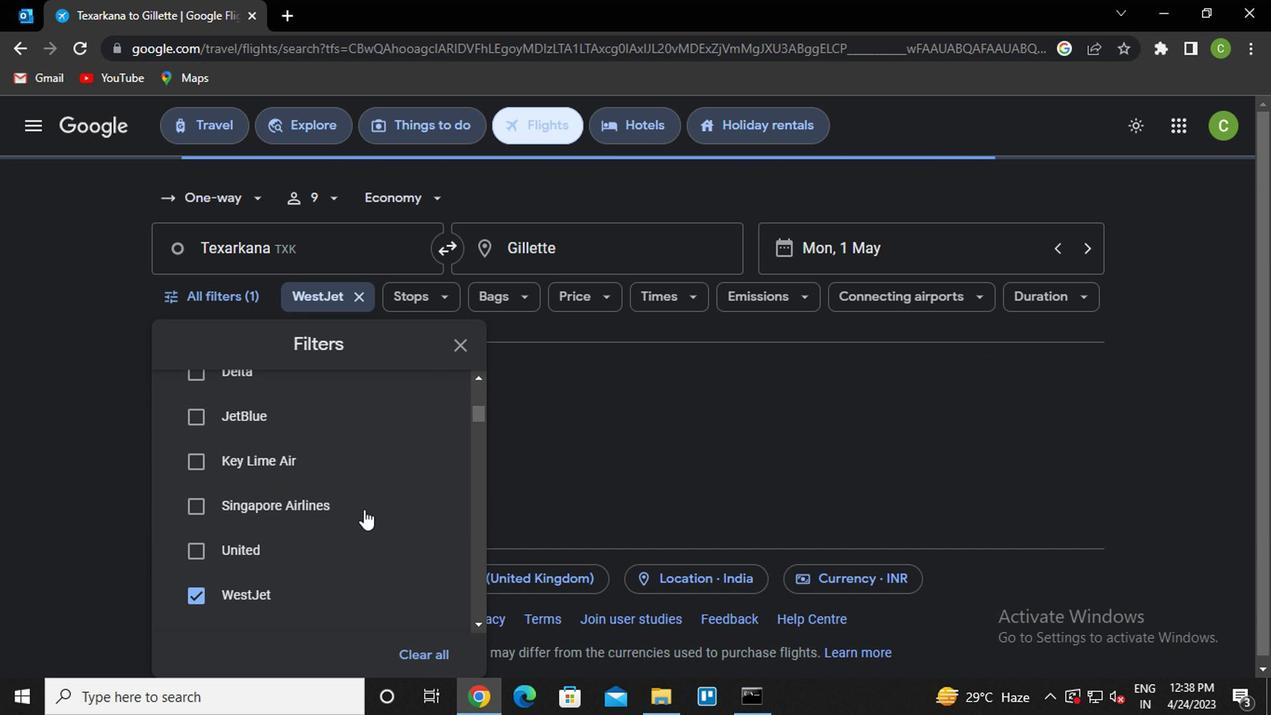 
Action: Mouse scrolled (360, 508) with delta (0, 0)
Screenshot: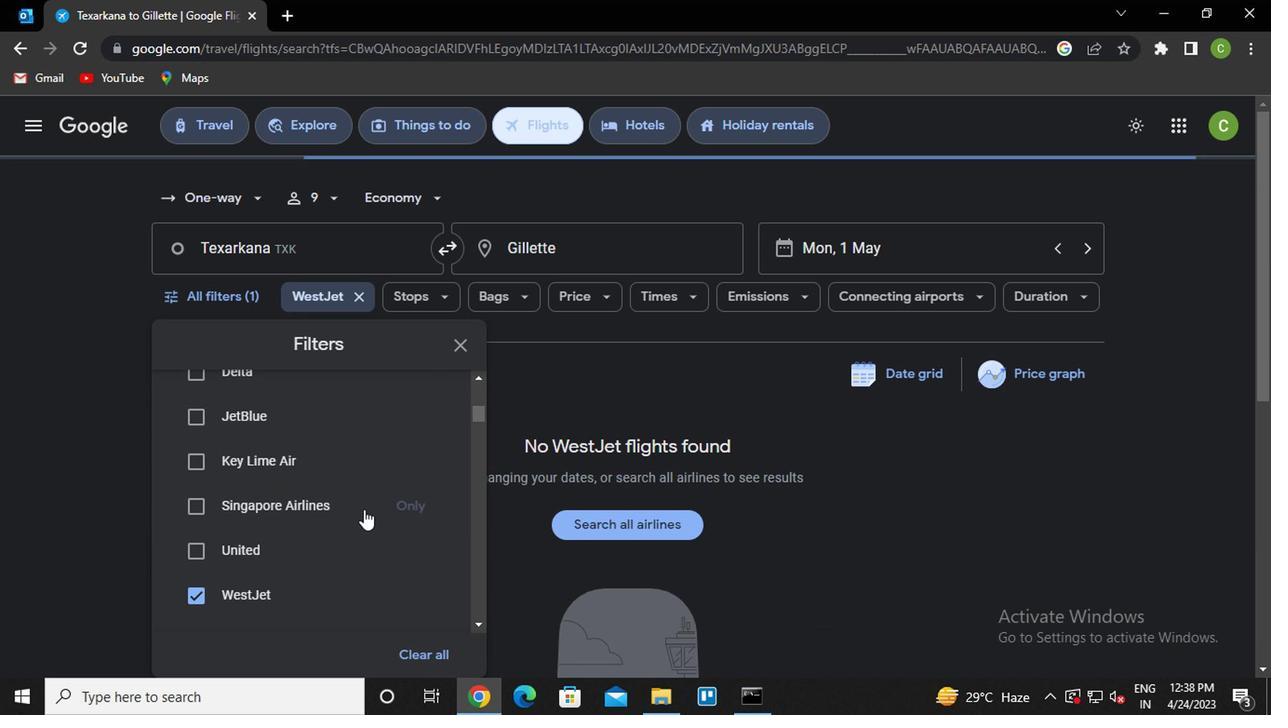 
Action: Mouse moved to (421, 576)
Screenshot: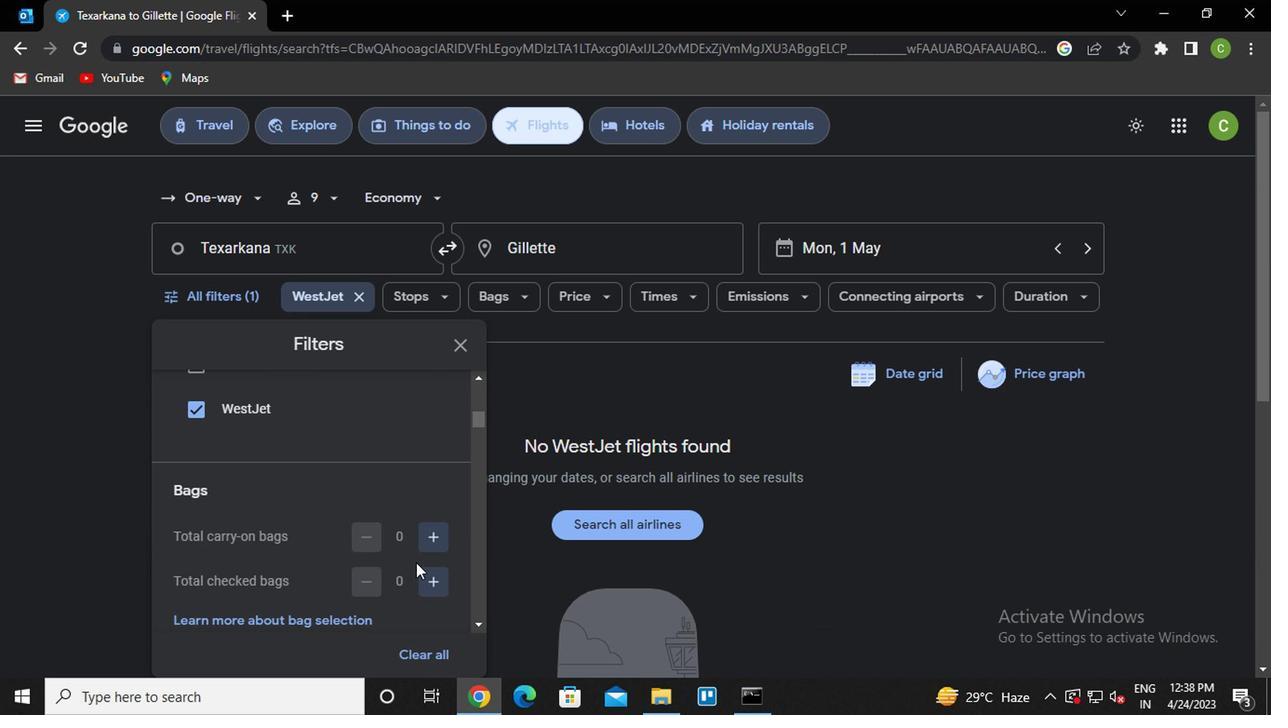 
Action: Mouse pressed left at (421, 576)
Screenshot: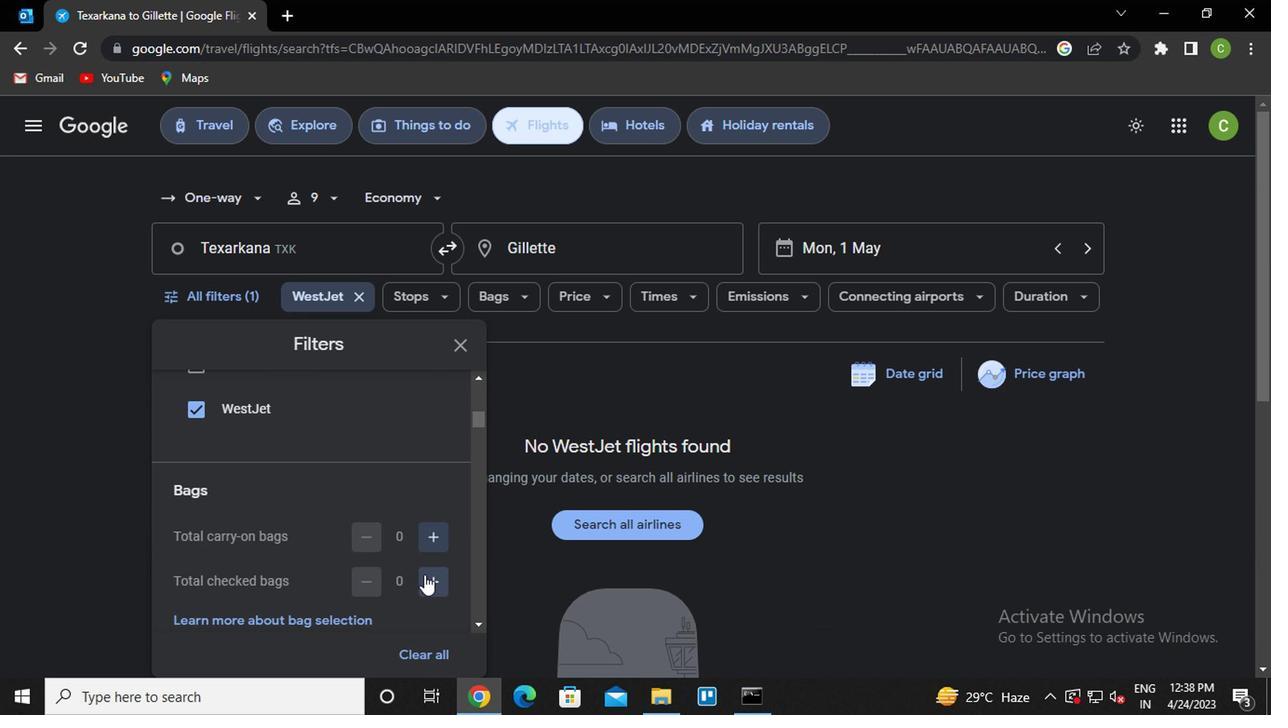 
Action: Mouse pressed left at (421, 576)
Screenshot: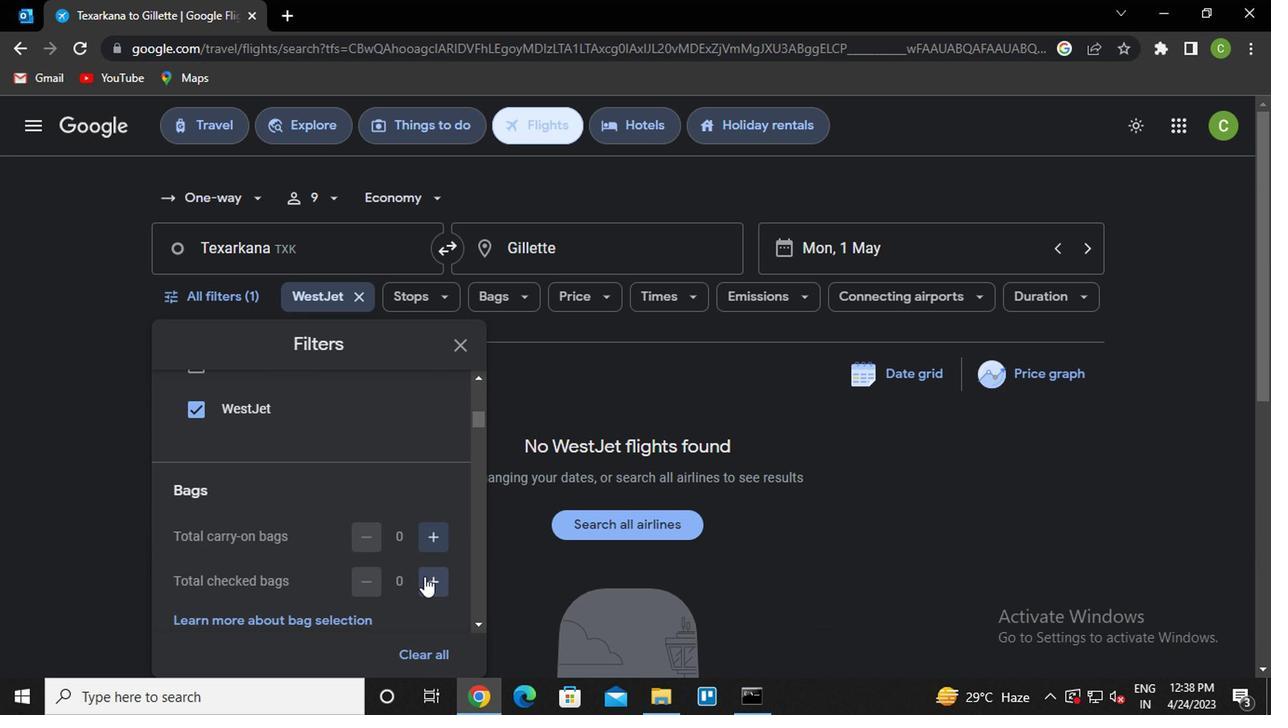 
Action: Mouse moved to (356, 499)
Screenshot: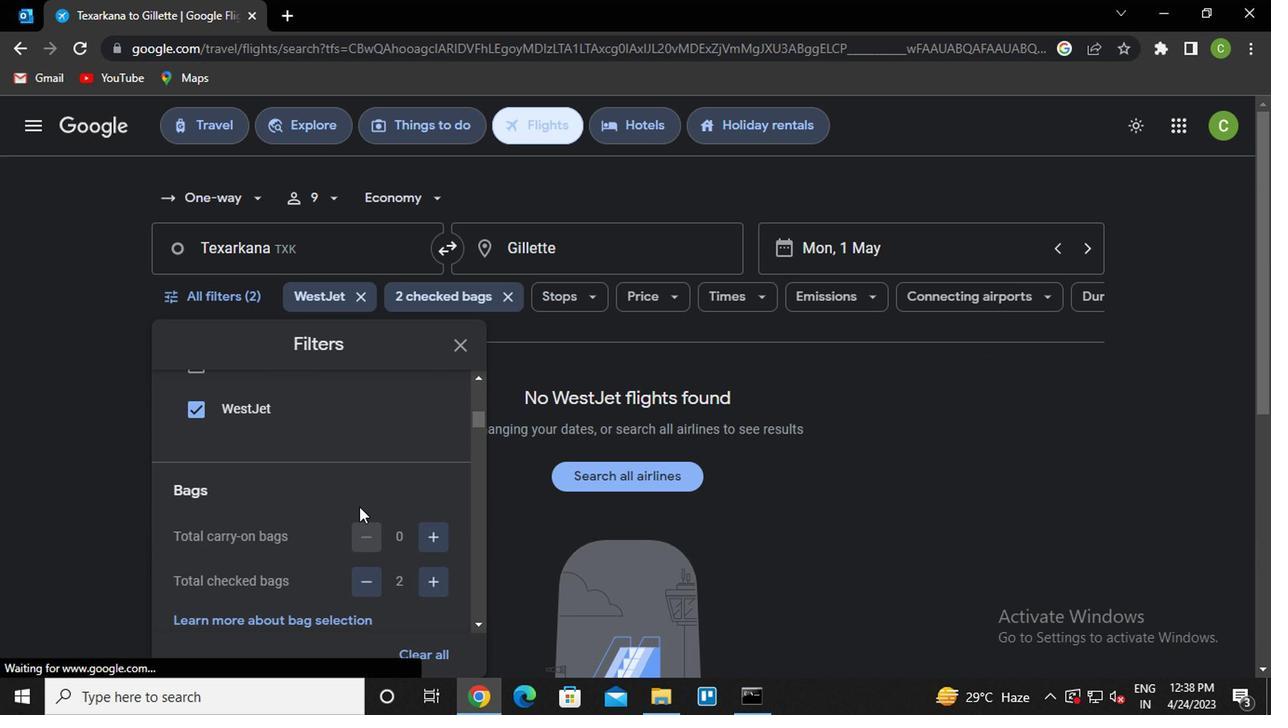 
Action: Mouse scrolled (356, 499) with delta (0, 0)
Screenshot: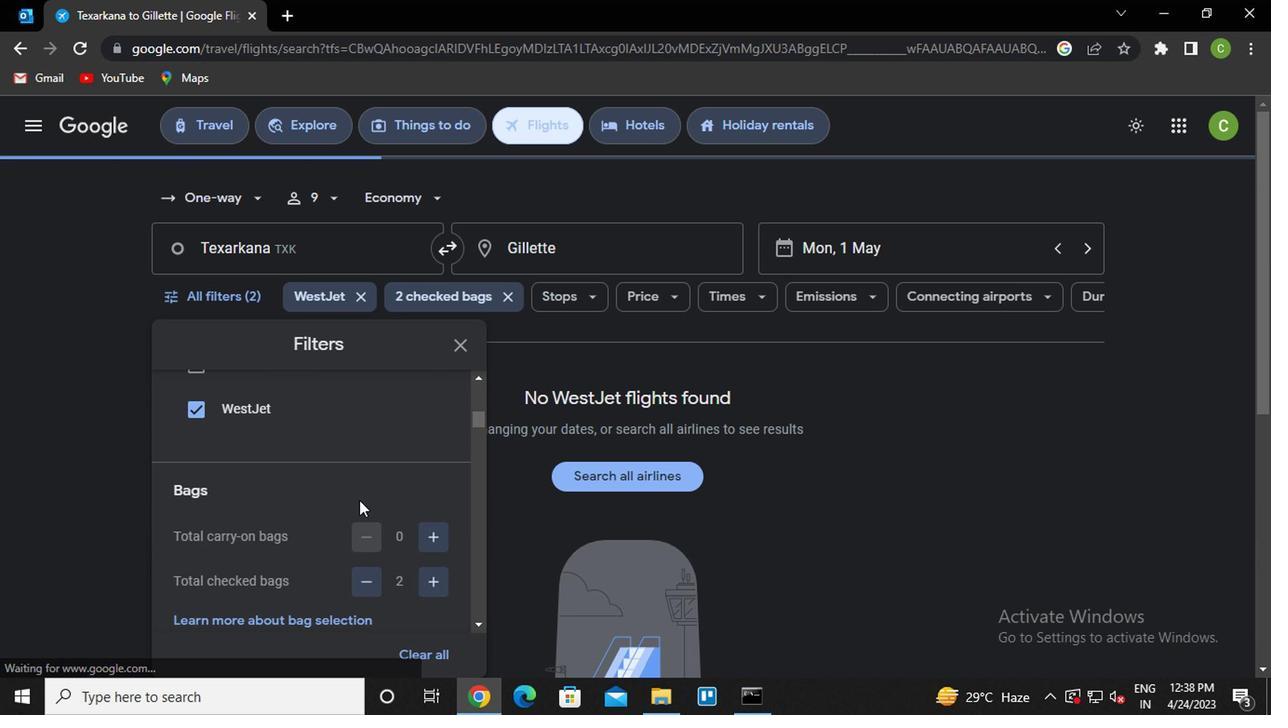
Action: Mouse scrolled (356, 499) with delta (0, 0)
Screenshot: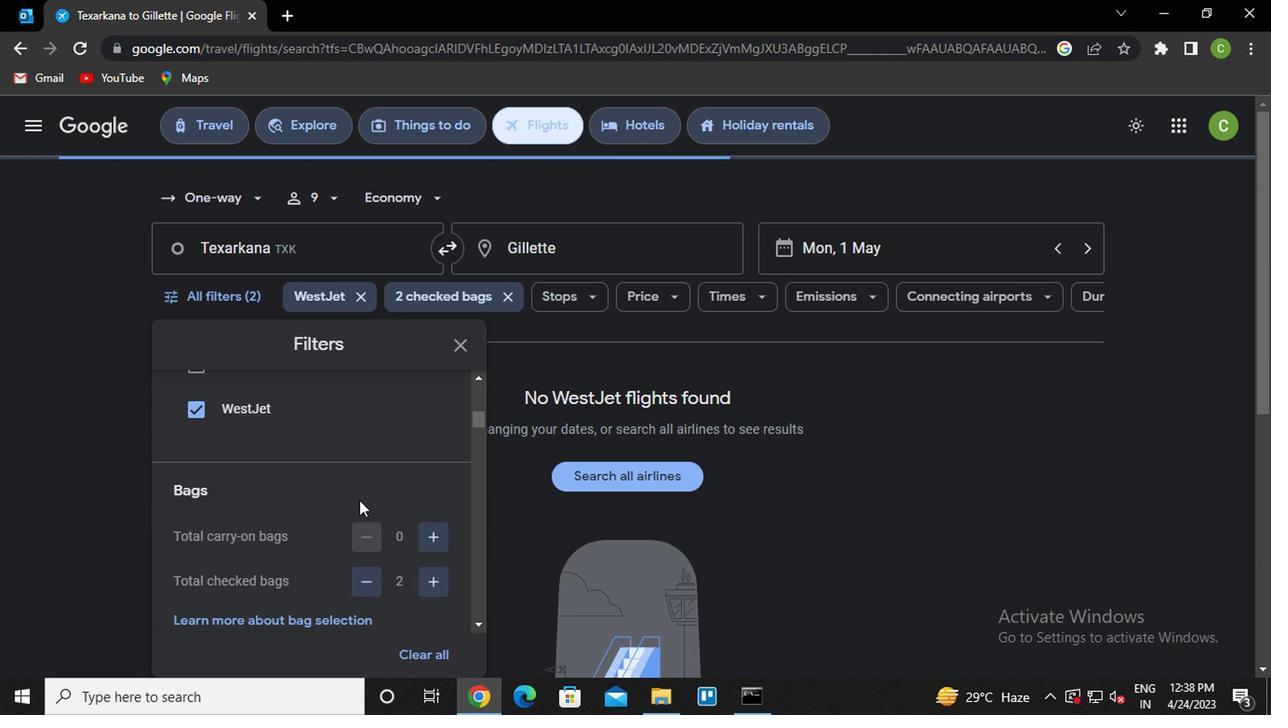 
Action: Mouse moved to (440, 576)
Screenshot: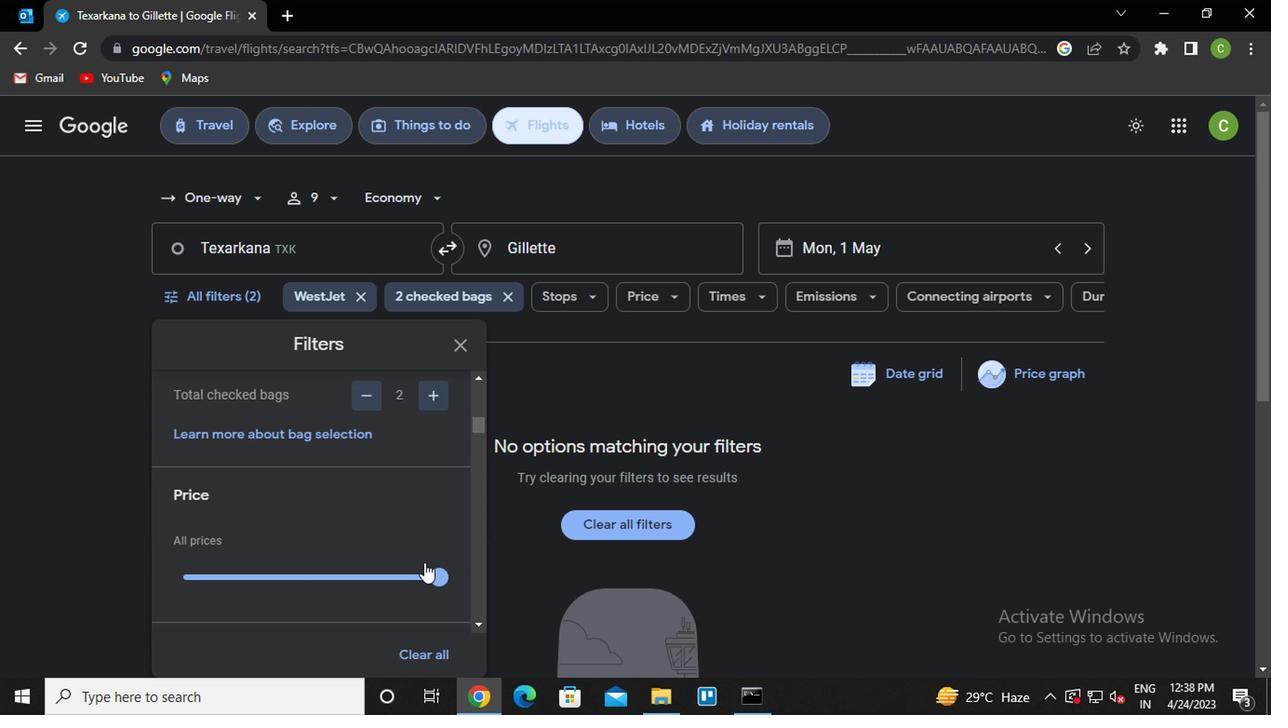 
Action: Mouse pressed left at (440, 576)
Screenshot: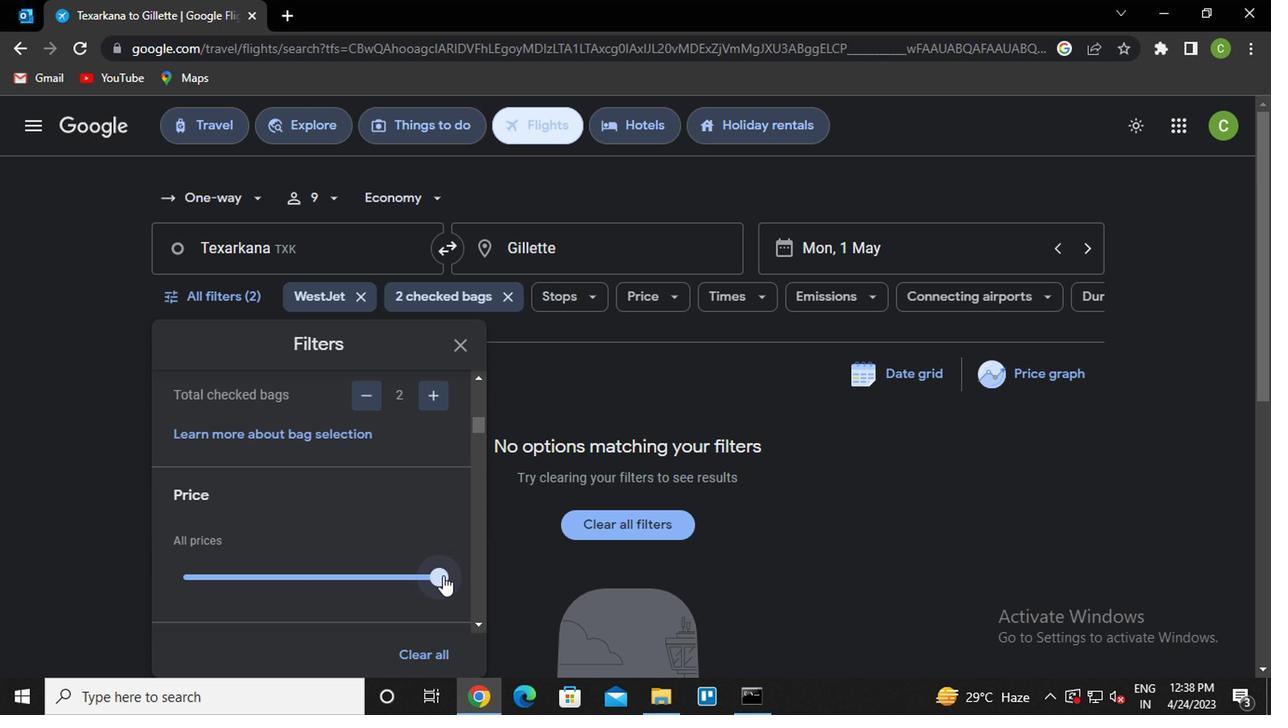 
Action: Mouse moved to (340, 496)
Screenshot: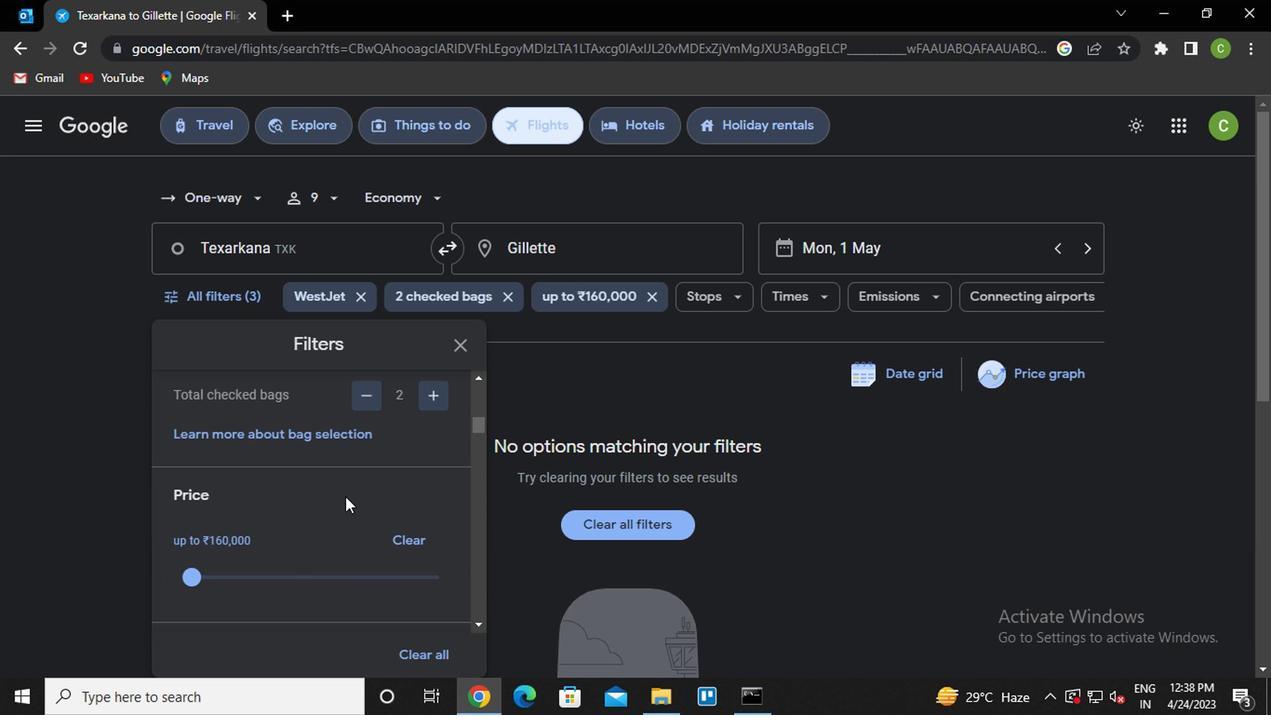 
Action: Mouse scrolled (340, 495) with delta (0, -1)
Screenshot: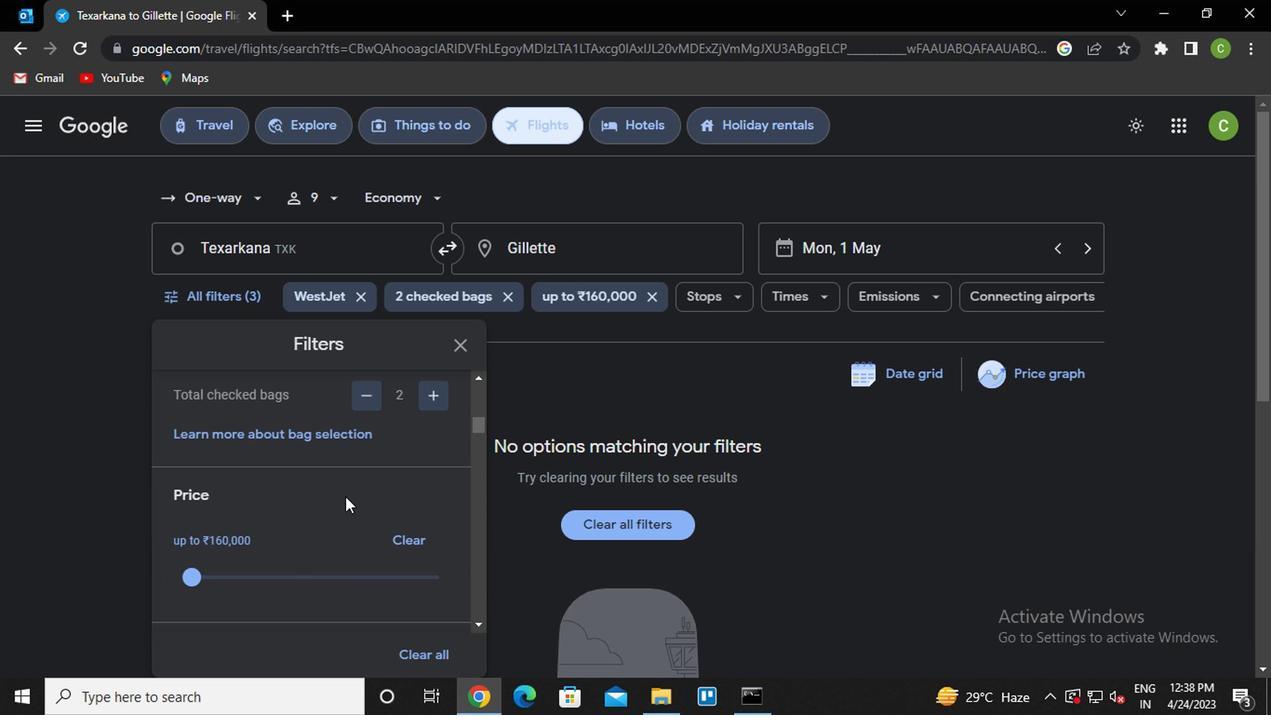 
Action: Mouse moved to (321, 501)
Screenshot: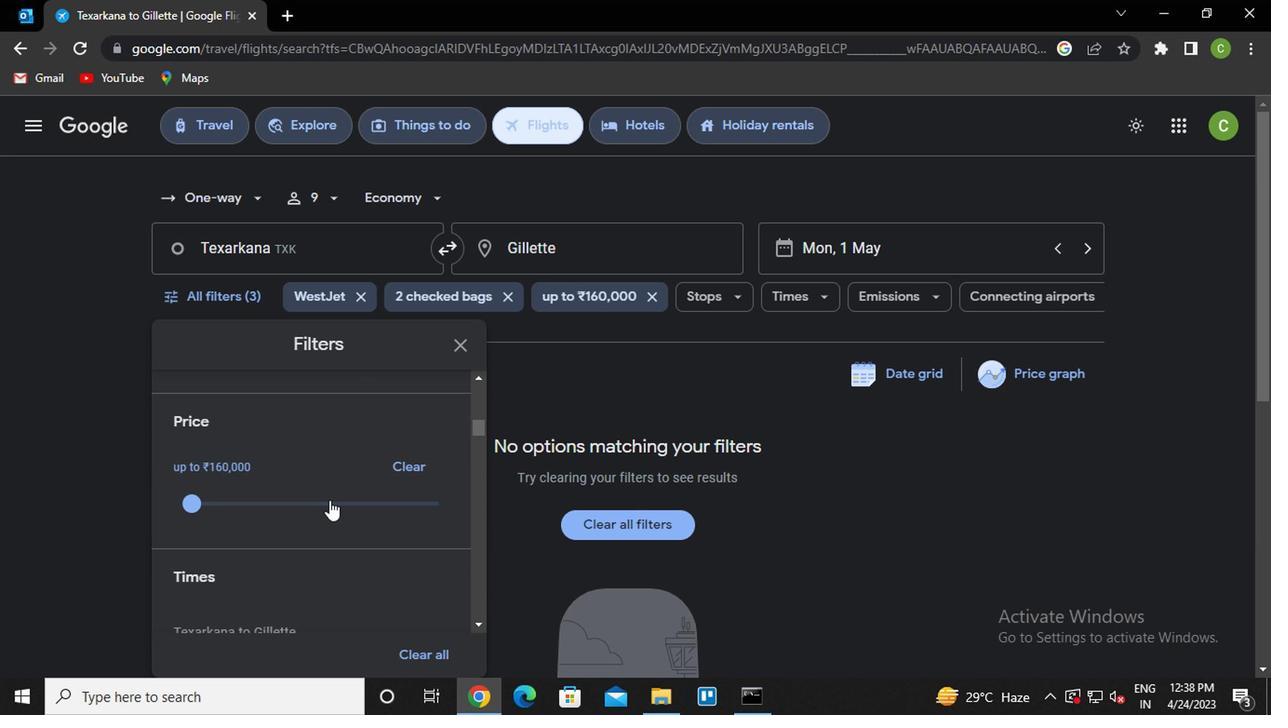 
Action: Mouse scrolled (321, 499) with delta (0, -1)
Screenshot: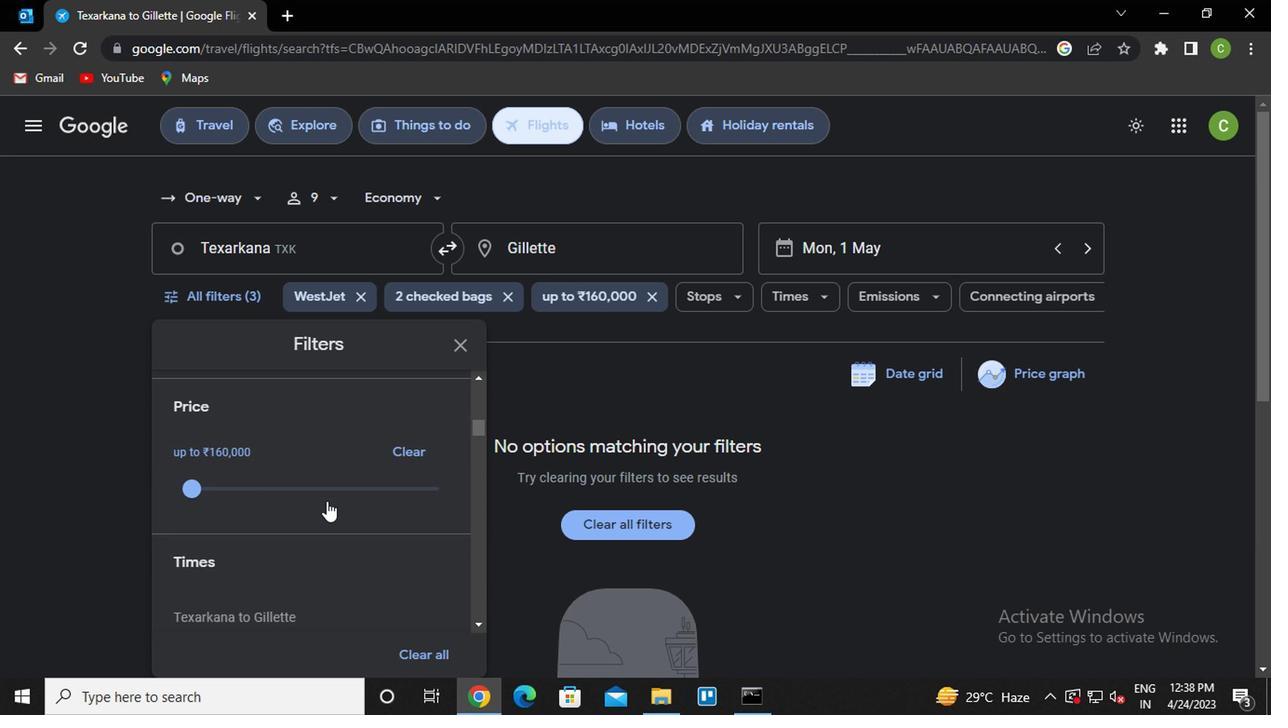 
Action: Mouse scrolled (321, 499) with delta (0, -1)
Screenshot: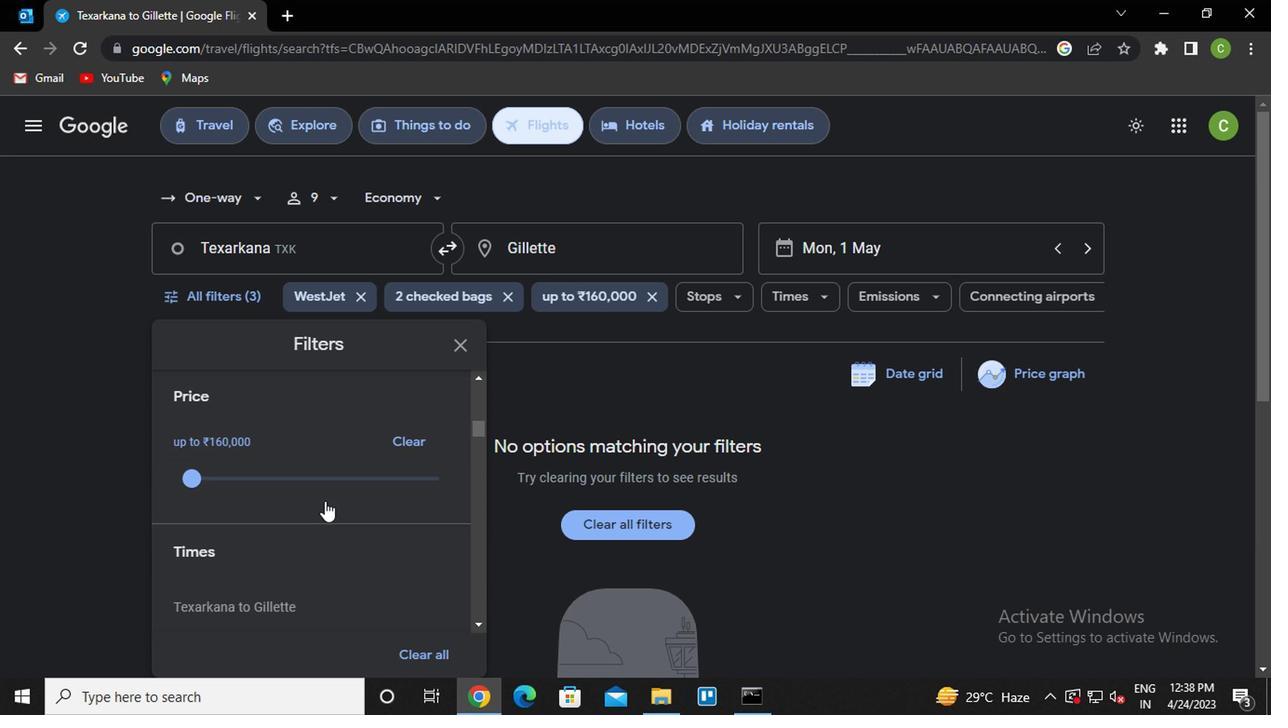 
Action: Mouse moved to (172, 501)
Screenshot: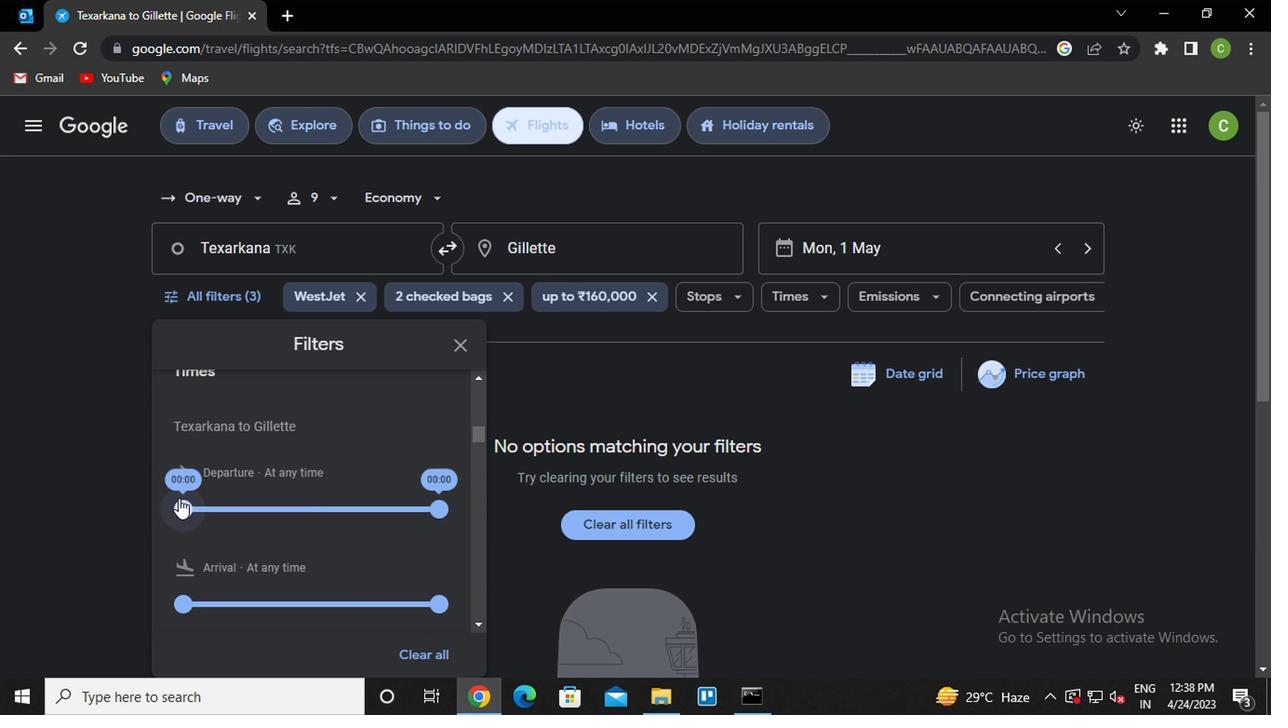 
Action: Mouse pressed left at (172, 501)
Screenshot: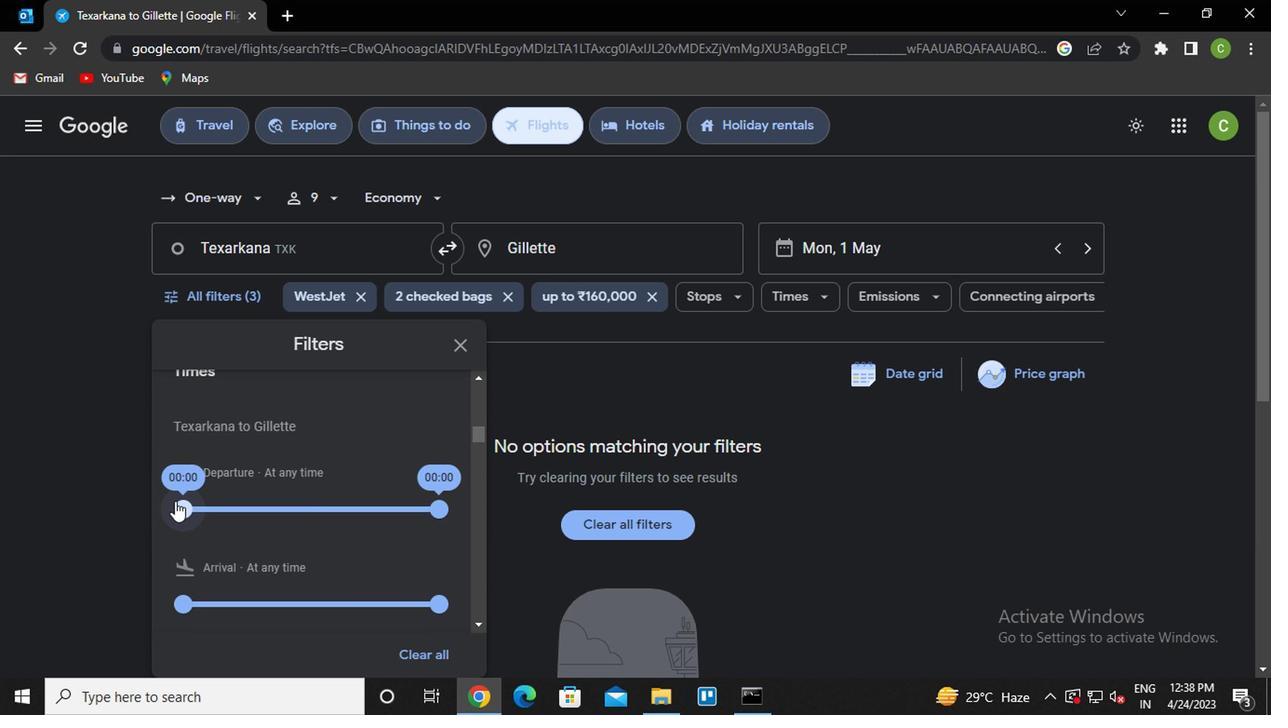 
Action: Mouse moved to (454, 346)
Screenshot: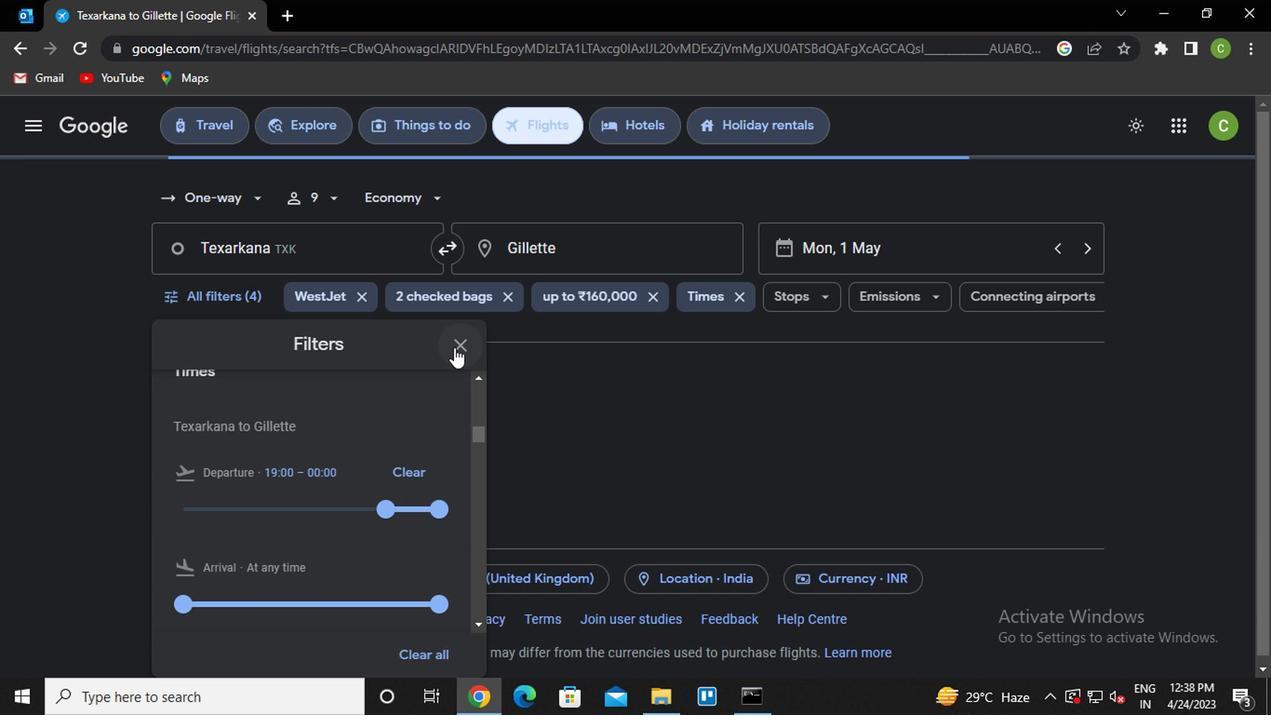 
Action: Mouse pressed left at (454, 346)
Screenshot: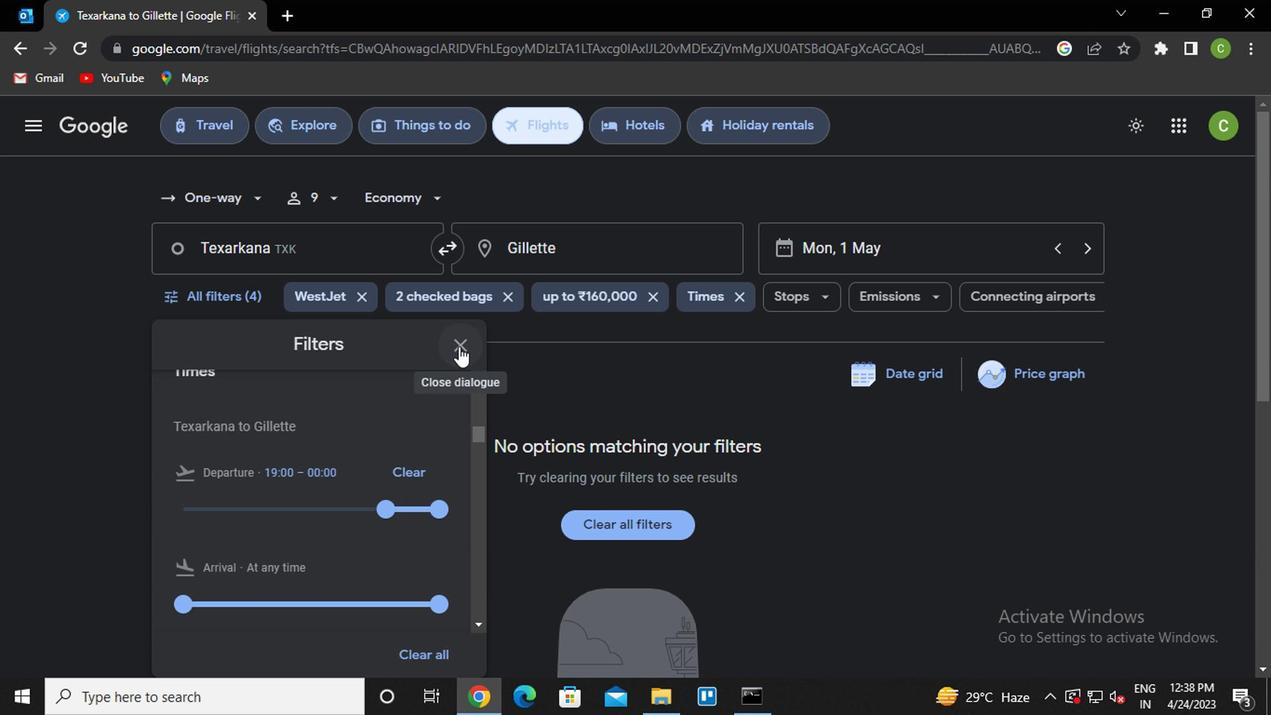
Action: Mouse moved to (703, 566)
Screenshot: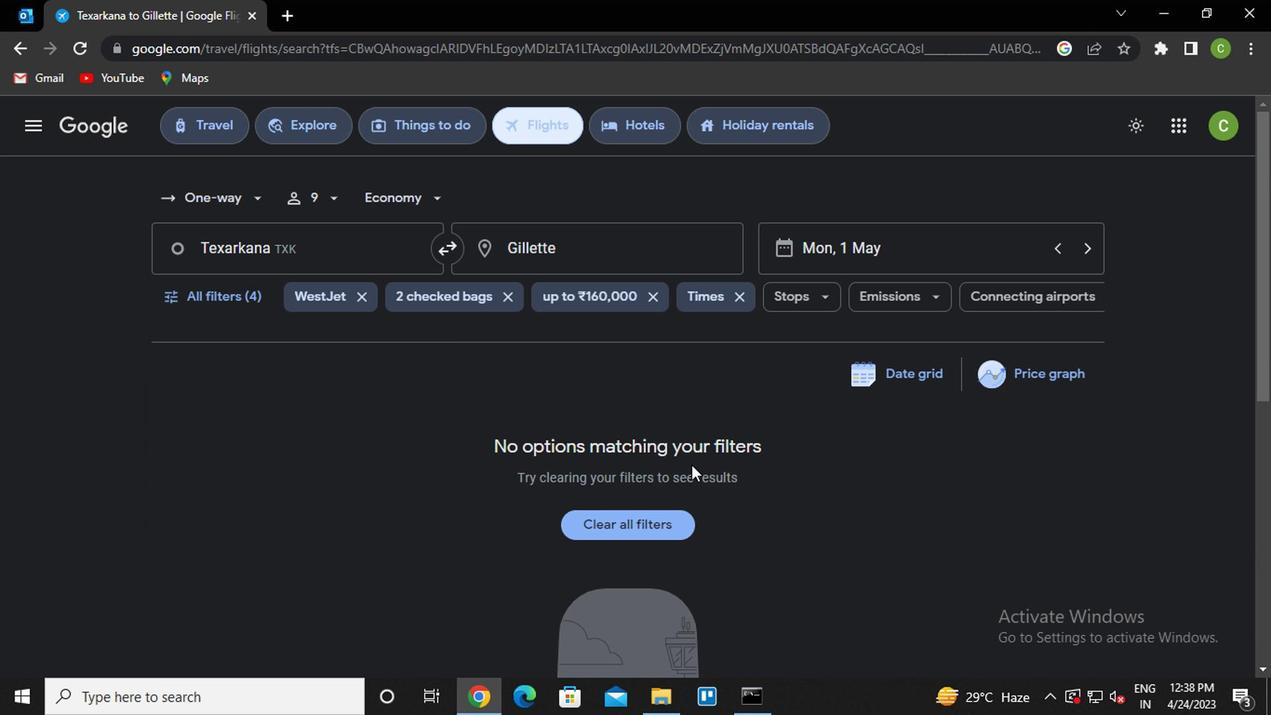 
